 Task: Add Attachment from "Attach a link" to Card Card0000000264 in Board Board0000000066 in Workspace WS0000000022 in Trello. Add Cover Red to Card Card0000000264 in Board Board0000000066 in Workspace WS0000000022 in Trello. Add "Join Card" Button Button0000000264  to Card Card0000000264 in Board Board0000000066 in Workspace WS0000000022 in Trello. Add Description DS0000000264 to Card Card0000000264 in Board Board0000000066 in Workspace WS0000000022 in Trello. Add Comment CM0000000264 to Card Card0000000264 in Board Board0000000066 in Workspace WS0000000022 in Trello
Action: Mouse moved to (350, 344)
Screenshot: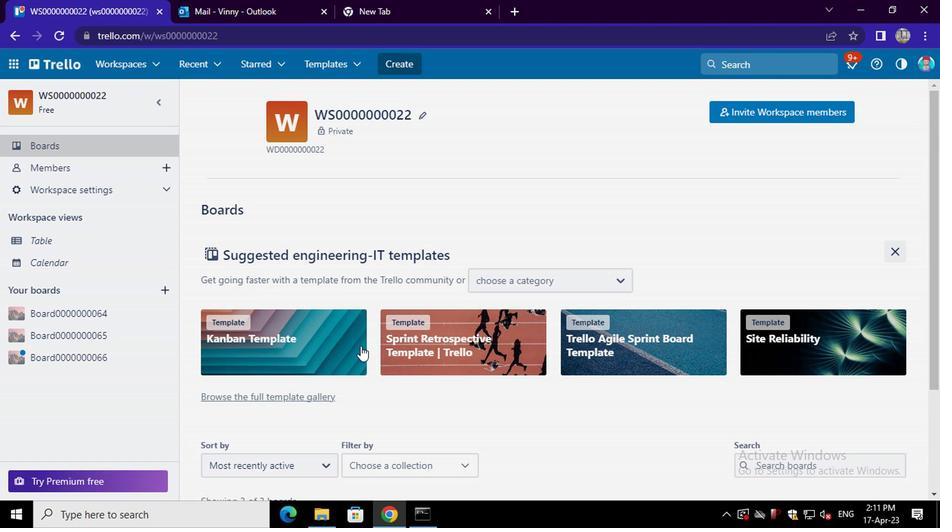 
Action: Mouse scrolled (350, 343) with delta (0, 0)
Screenshot: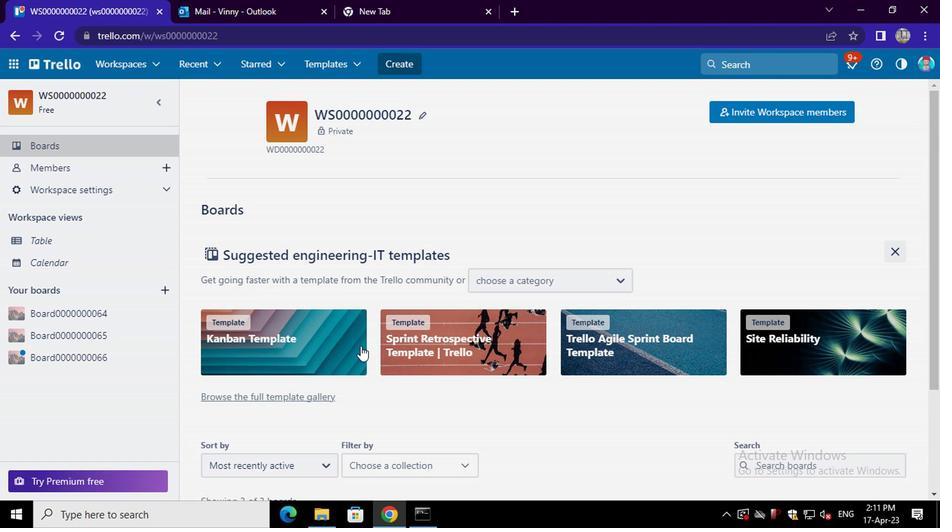 
Action: Mouse moved to (351, 346)
Screenshot: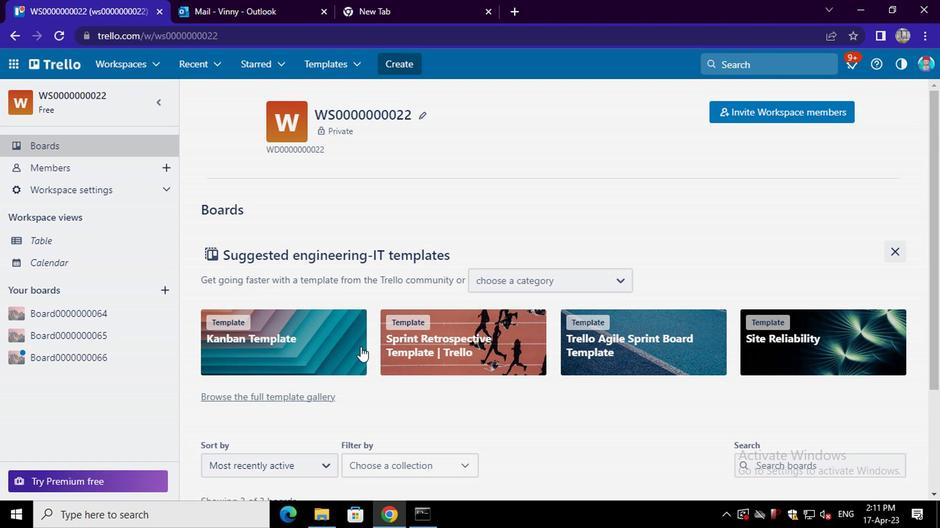 
Action: Mouse scrolled (351, 346) with delta (0, 0)
Screenshot: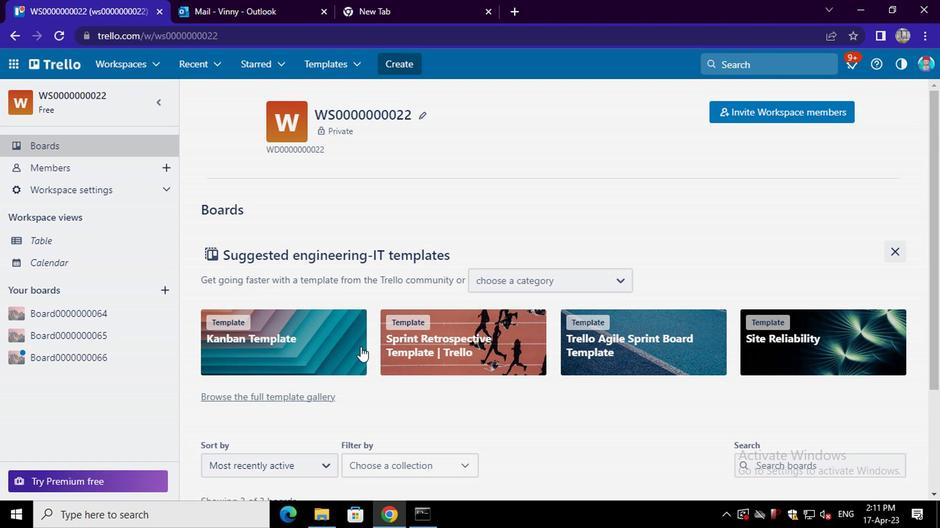 
Action: Mouse moved to (352, 347)
Screenshot: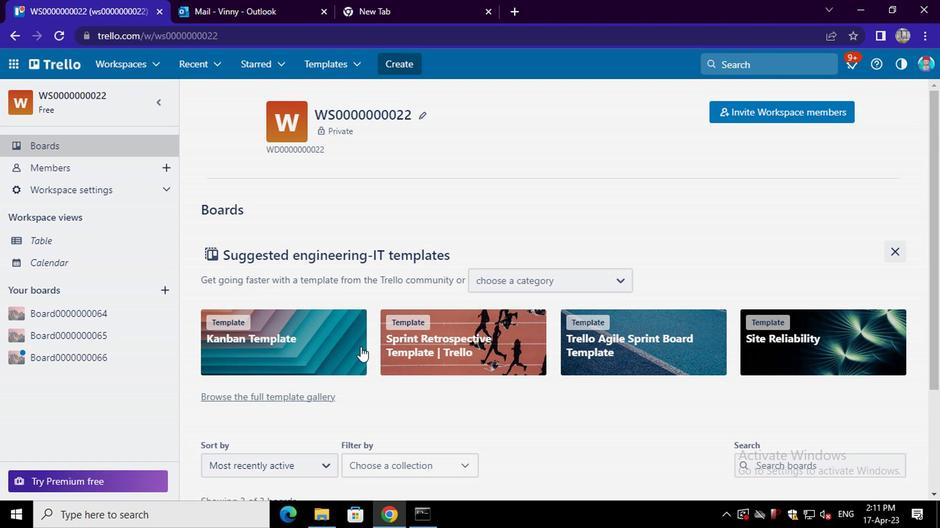 
Action: Mouse scrolled (352, 347) with delta (0, 0)
Screenshot: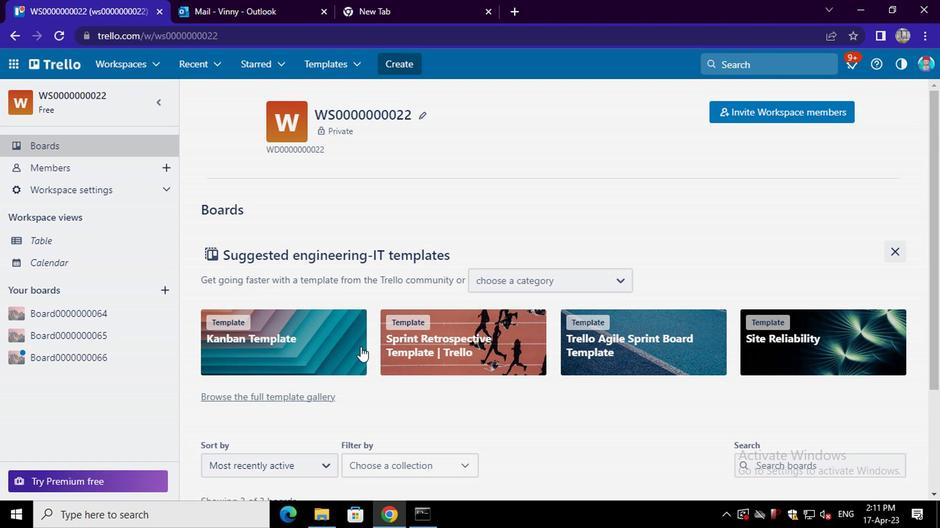 
Action: Mouse moved to (352, 347)
Screenshot: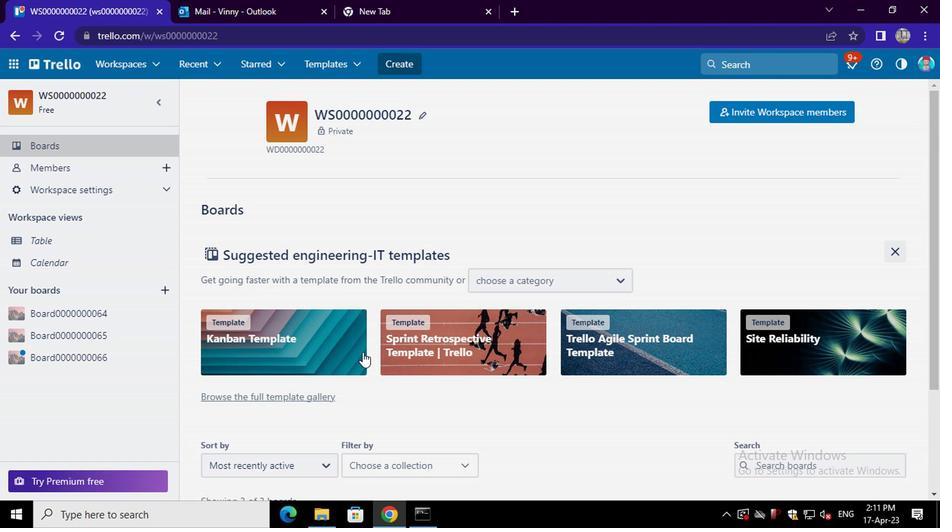 
Action: Mouse scrolled (352, 347) with delta (0, 0)
Screenshot: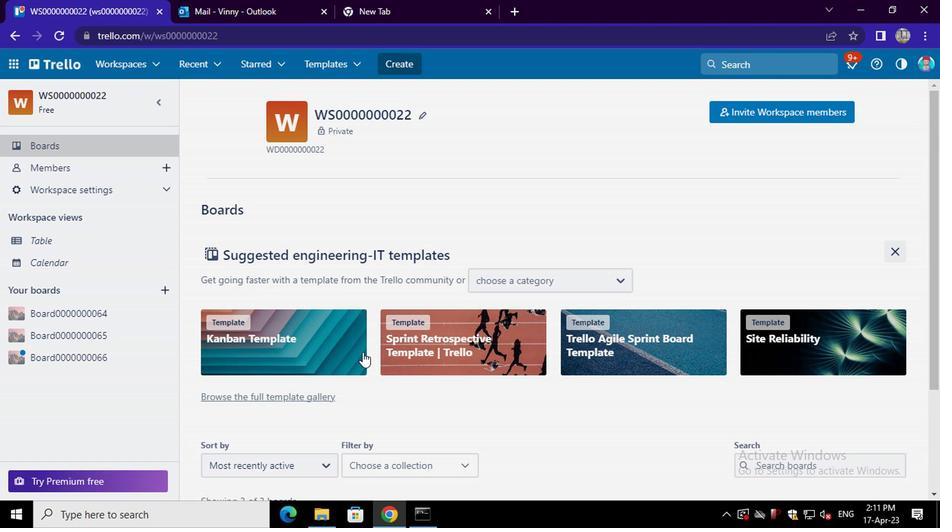 
Action: Mouse moved to (407, 388)
Screenshot: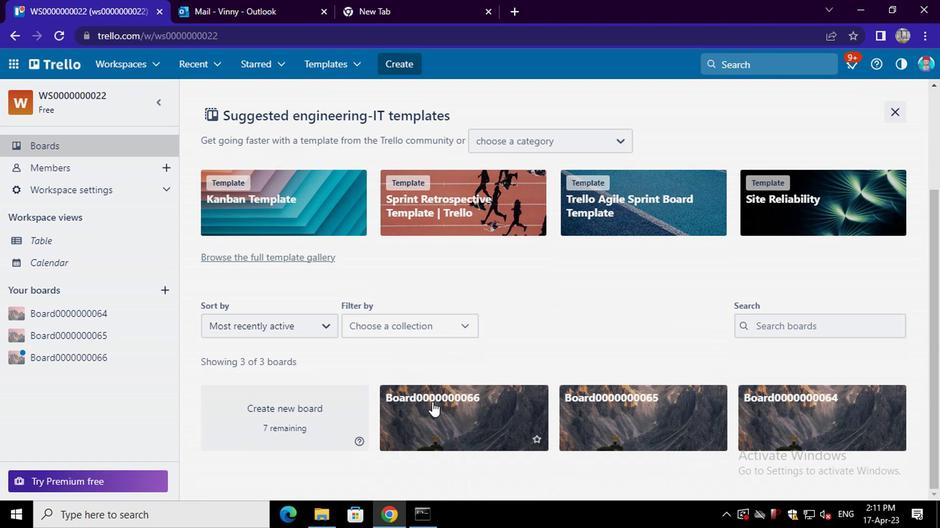
Action: Mouse pressed left at (407, 388)
Screenshot: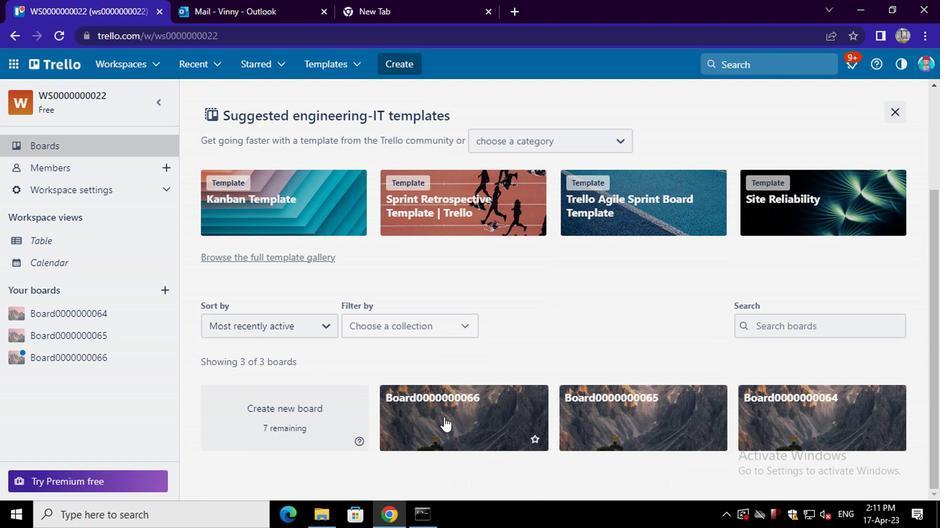 
Action: Mouse moved to (406, 385)
Screenshot: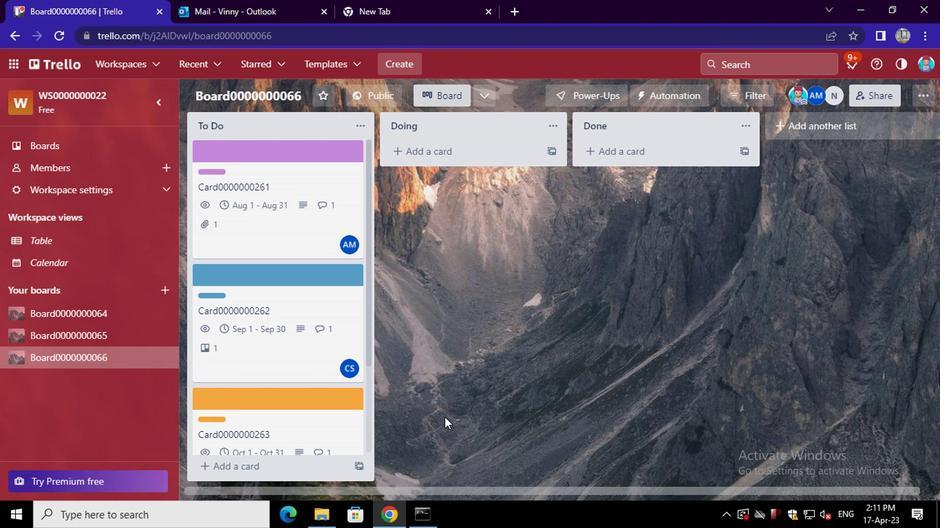 
Action: Mouse scrolled (406, 385) with delta (0, 0)
Screenshot: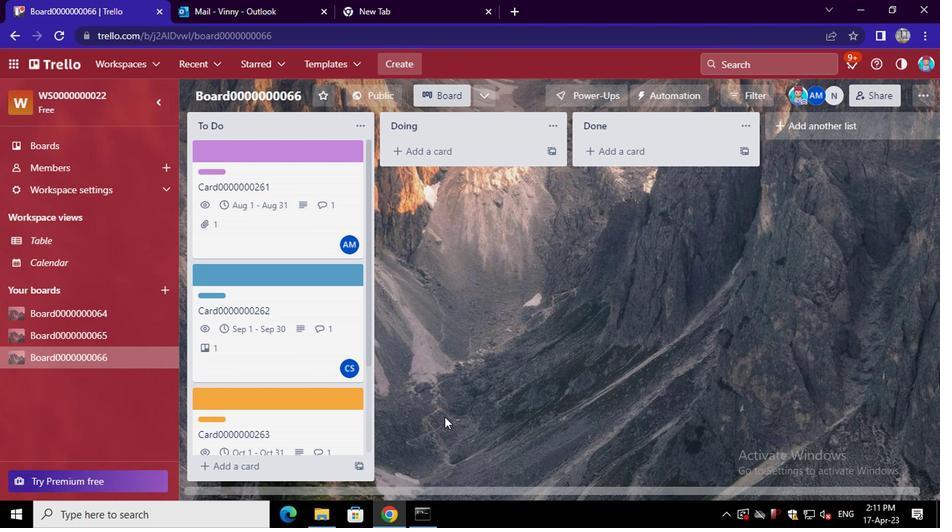 
Action: Mouse scrolled (406, 385) with delta (0, 0)
Screenshot: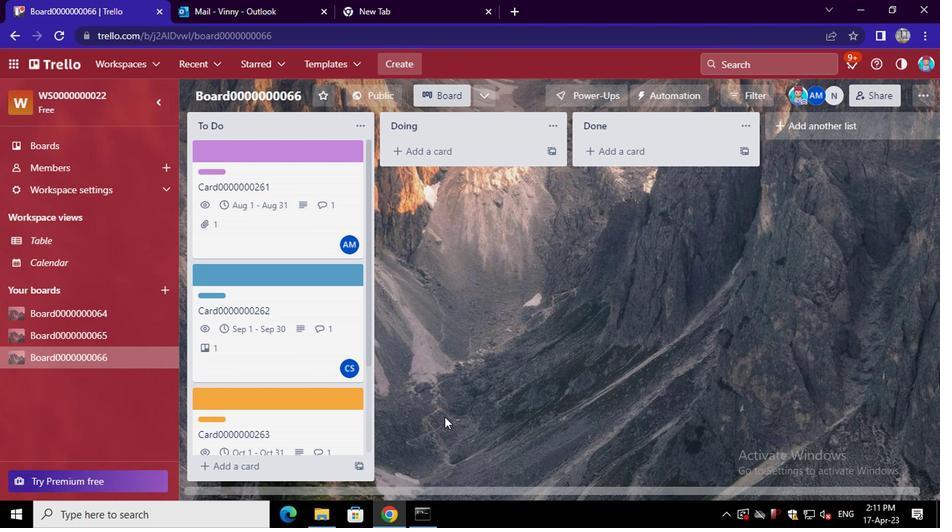 
Action: Mouse scrolled (406, 385) with delta (0, 0)
Screenshot: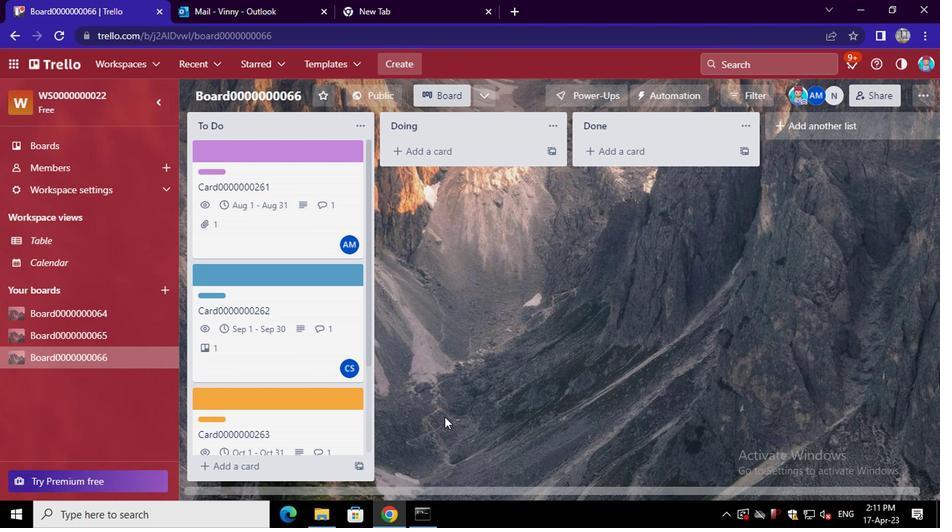 
Action: Mouse moved to (319, 355)
Screenshot: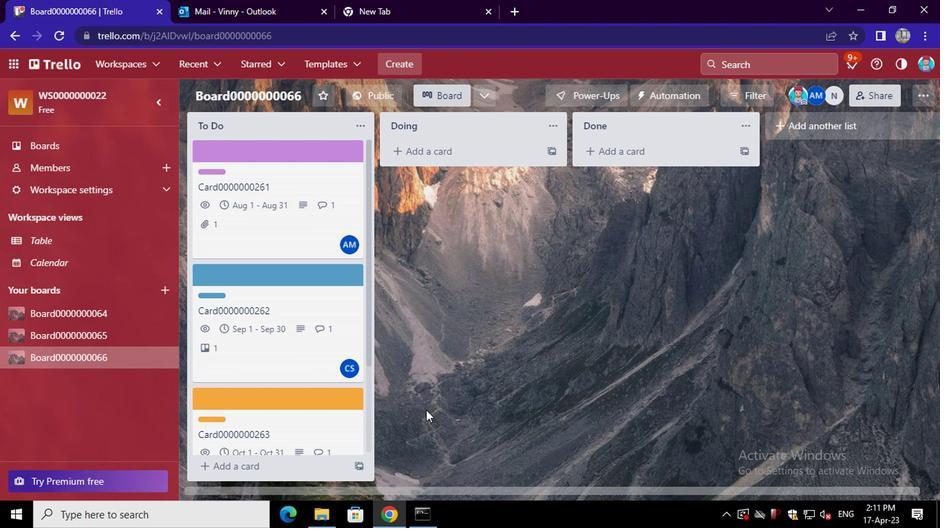 
Action: Mouse scrolled (319, 355) with delta (0, 0)
Screenshot: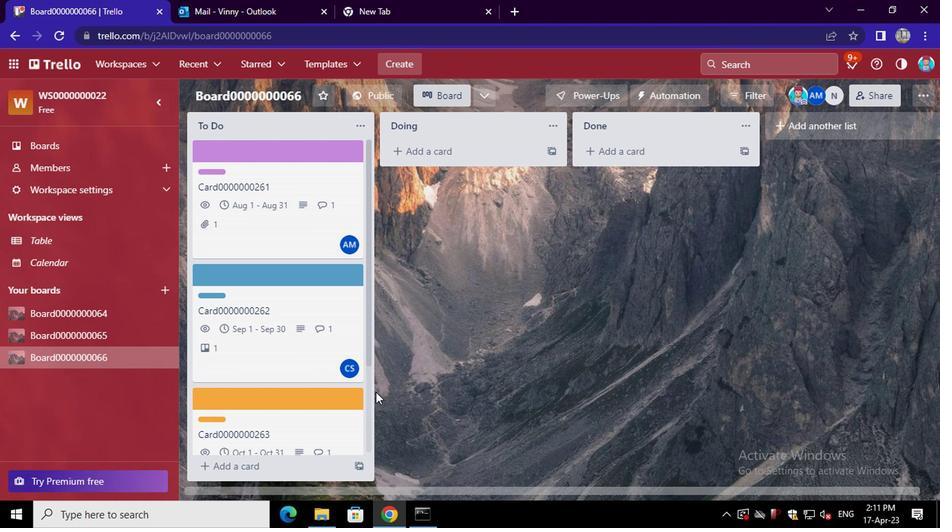 
Action: Mouse scrolled (319, 355) with delta (0, 0)
Screenshot: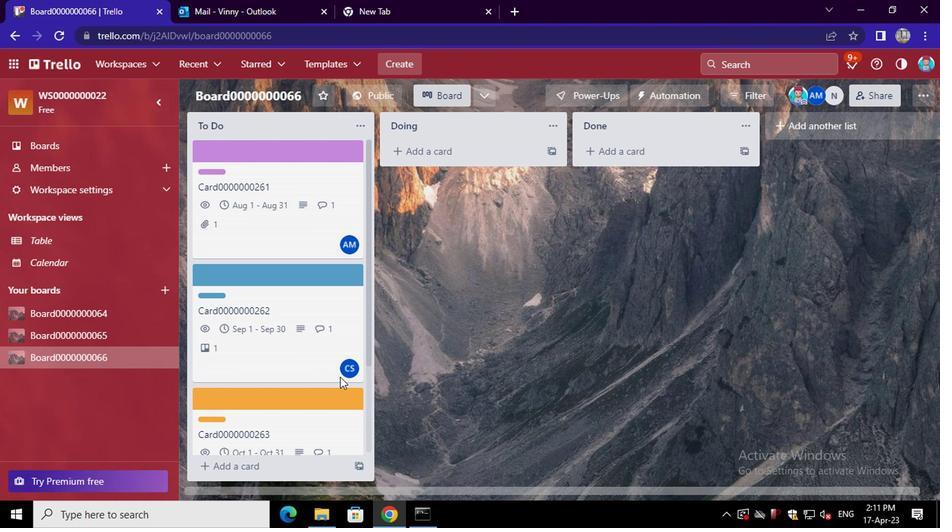 
Action: Mouse scrolled (319, 355) with delta (0, 0)
Screenshot: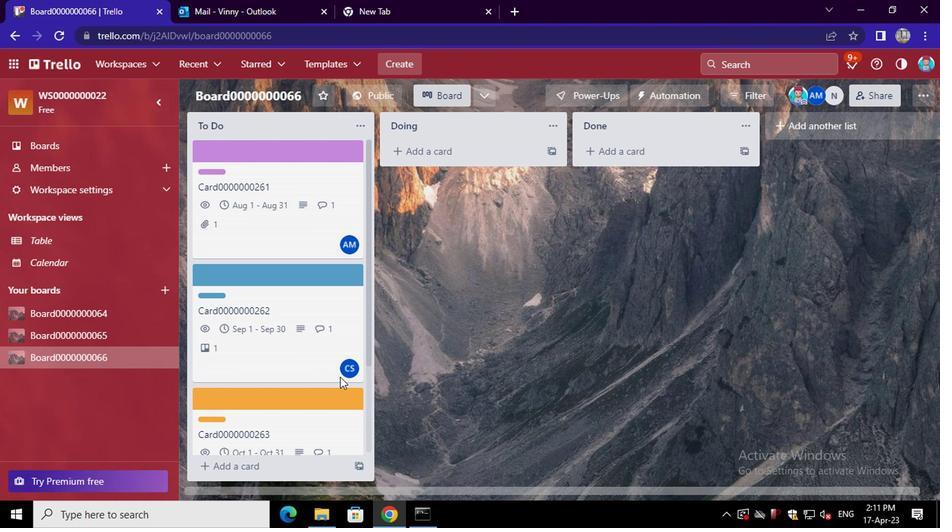 
Action: Mouse scrolled (319, 355) with delta (0, 0)
Screenshot: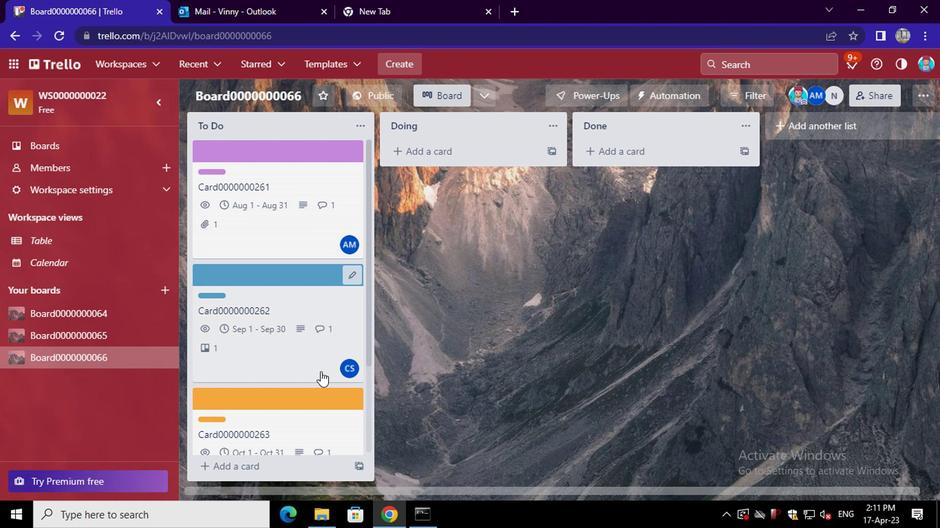 
Action: Mouse moved to (339, 378)
Screenshot: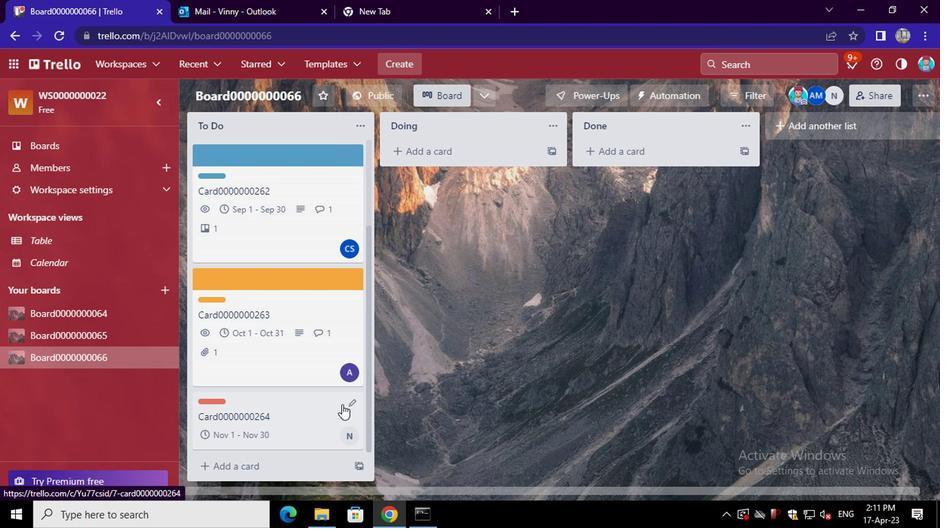 
Action: Mouse pressed left at (339, 378)
Screenshot: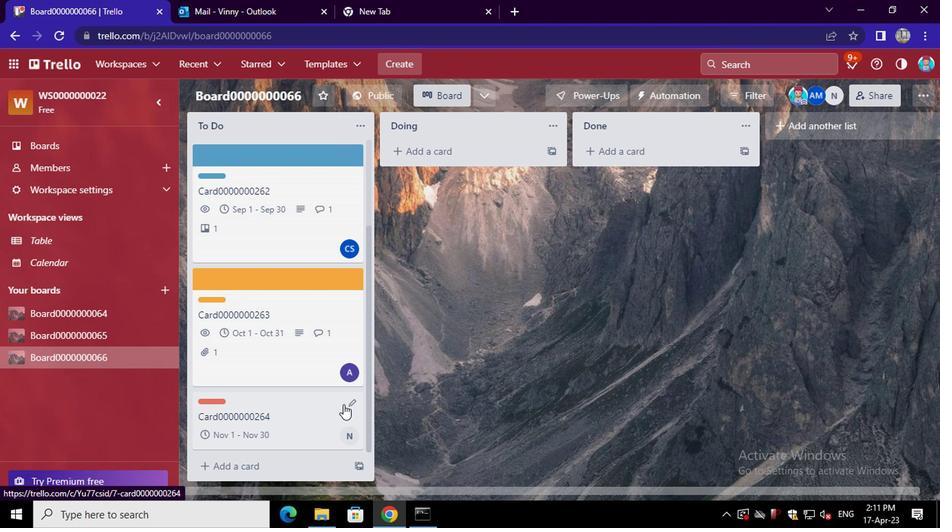 
Action: Mouse moved to (384, 311)
Screenshot: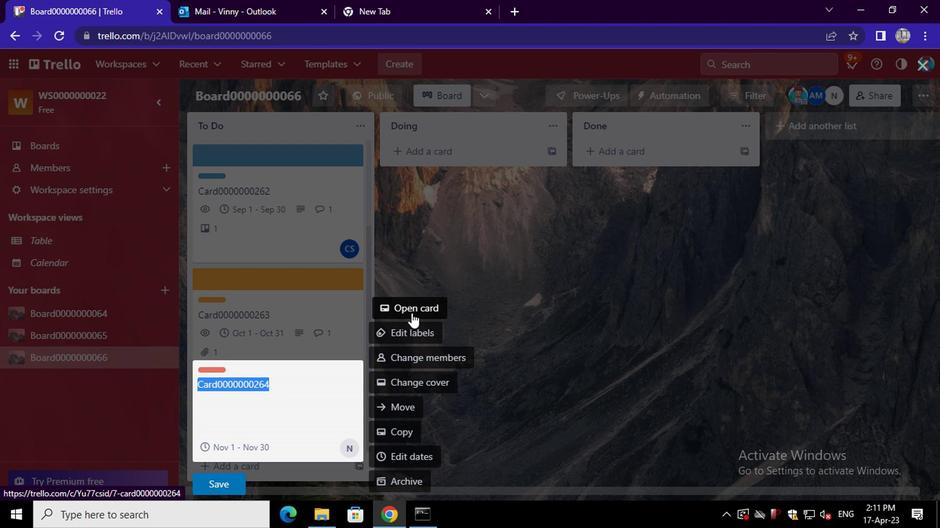 
Action: Mouse pressed left at (384, 311)
Screenshot: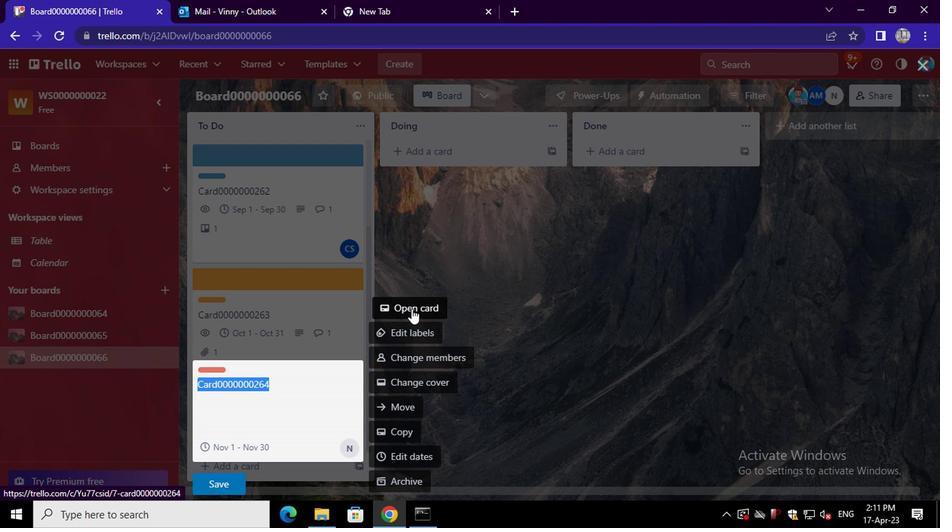 
Action: Mouse moved to (529, 326)
Screenshot: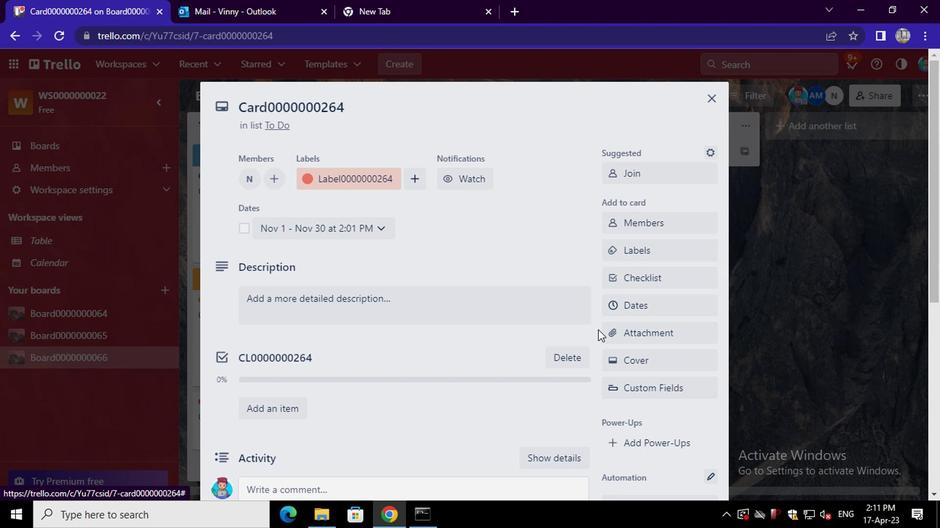 
Action: Mouse pressed left at (529, 326)
Screenshot: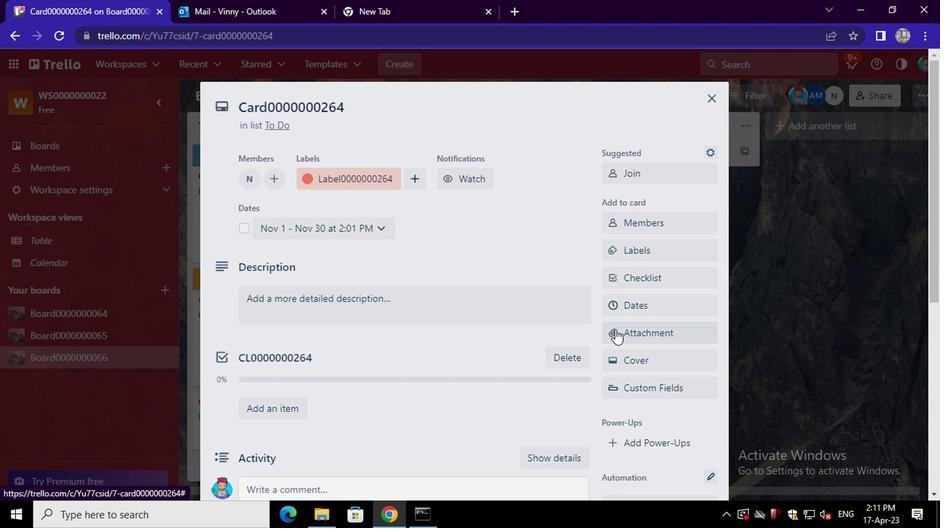 
Action: Mouse moved to (554, 297)
Screenshot: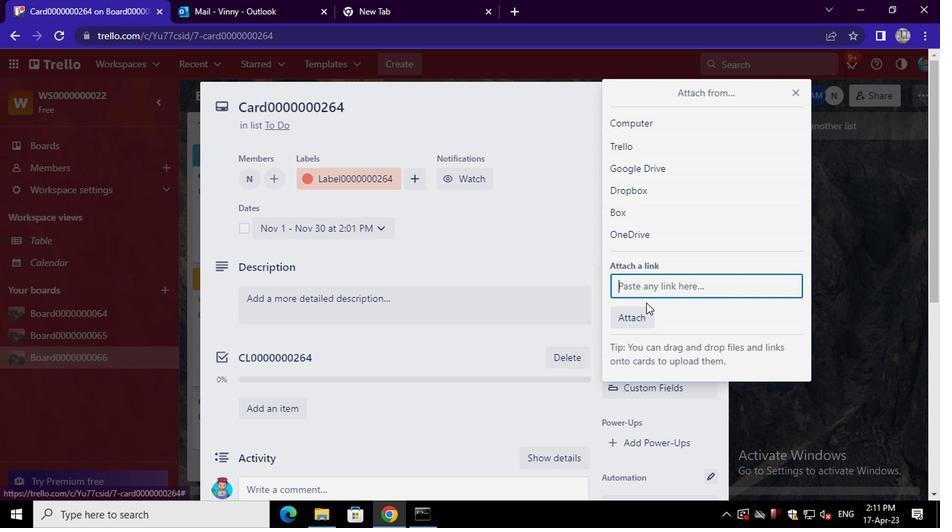 
Action: Mouse pressed left at (554, 297)
Screenshot: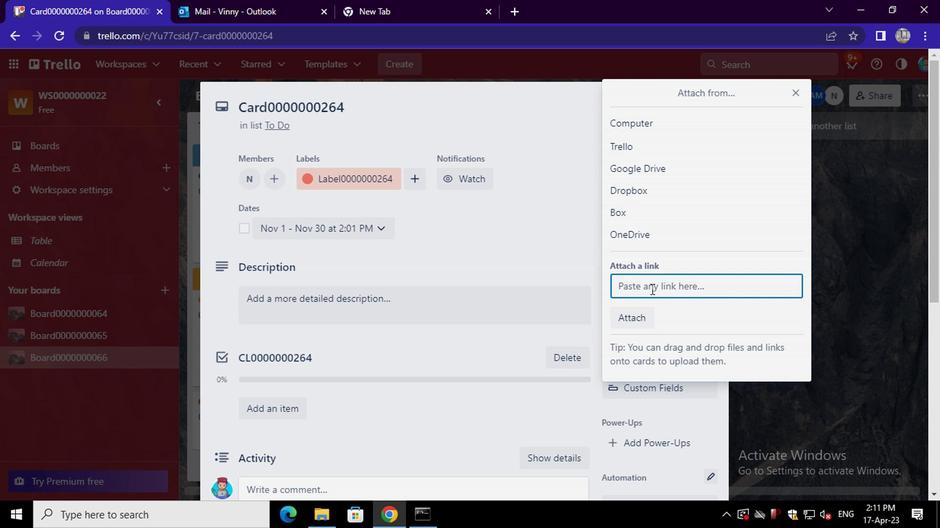 
Action: Mouse moved to (554, 296)
Screenshot: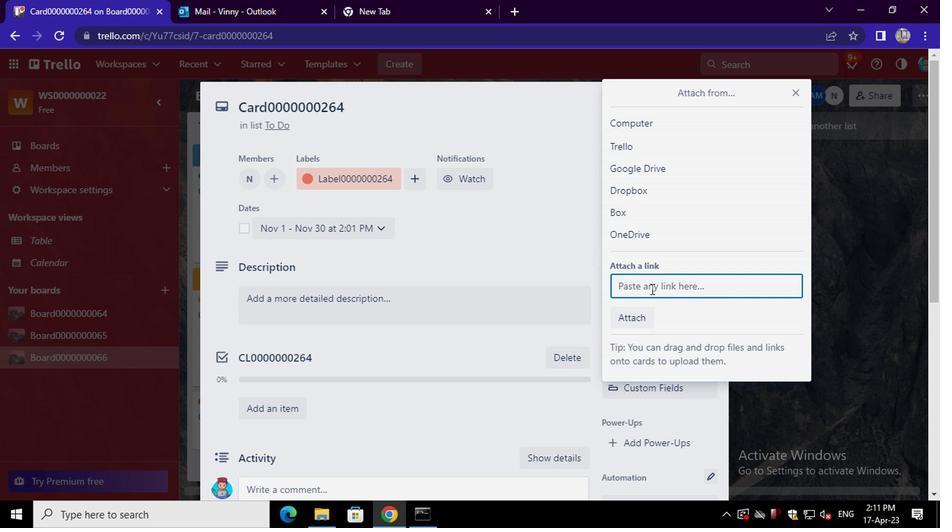 
Action: Key pressed ctrl+V
Screenshot: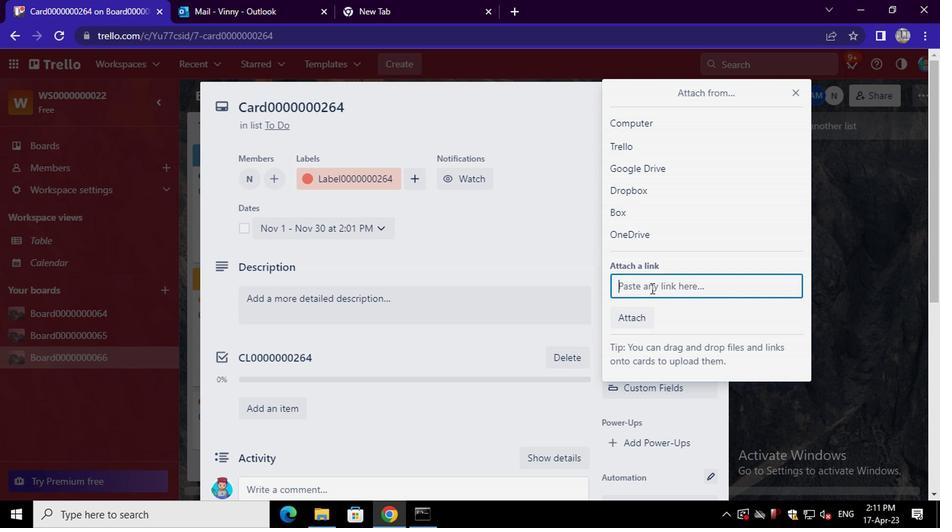 
Action: Mouse moved to (551, 352)
Screenshot: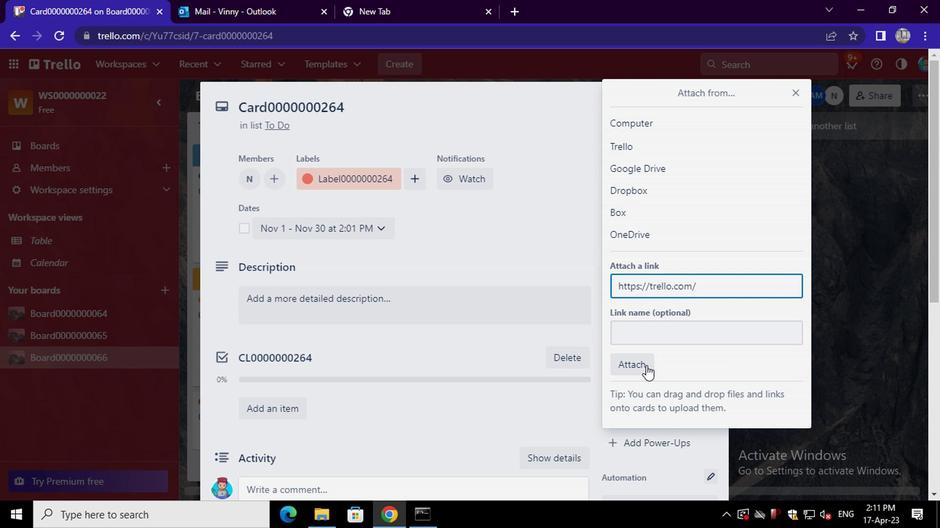 
Action: Mouse pressed left at (551, 352)
Screenshot: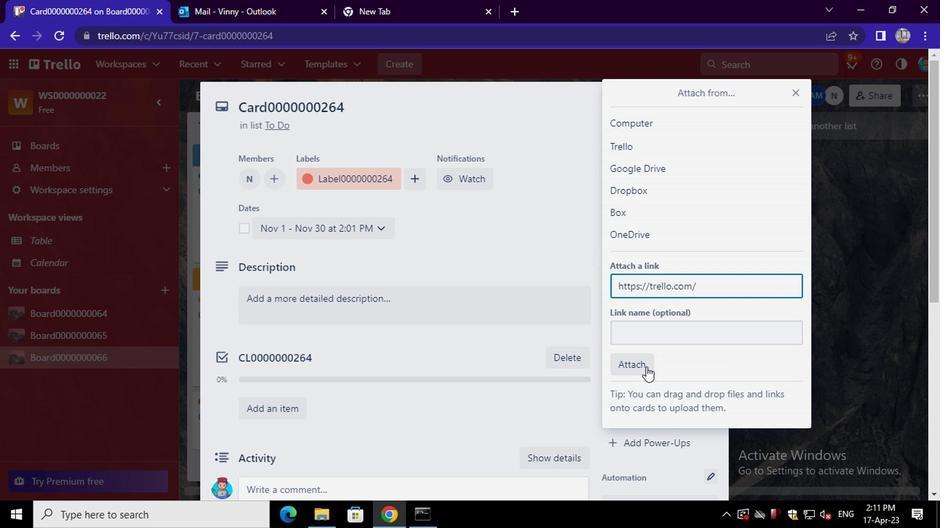 
Action: Mouse moved to (551, 348)
Screenshot: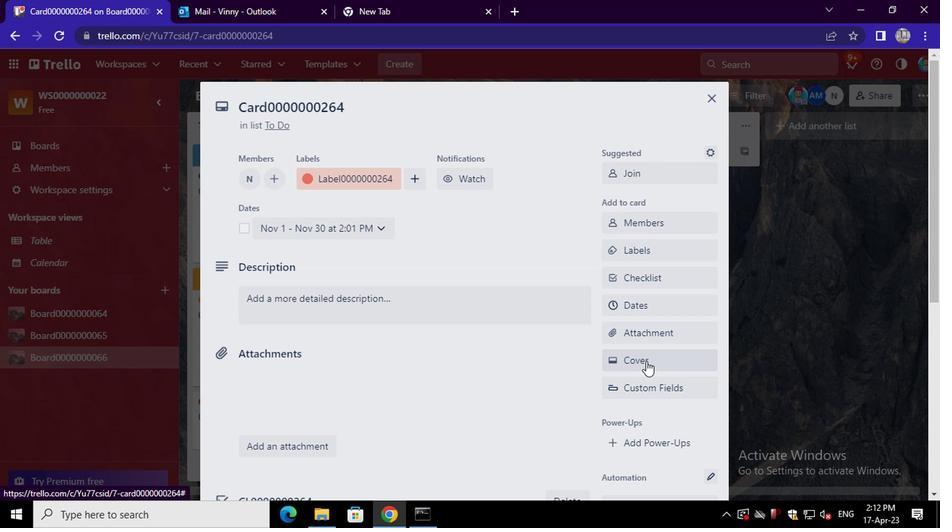 
Action: Mouse pressed left at (551, 348)
Screenshot: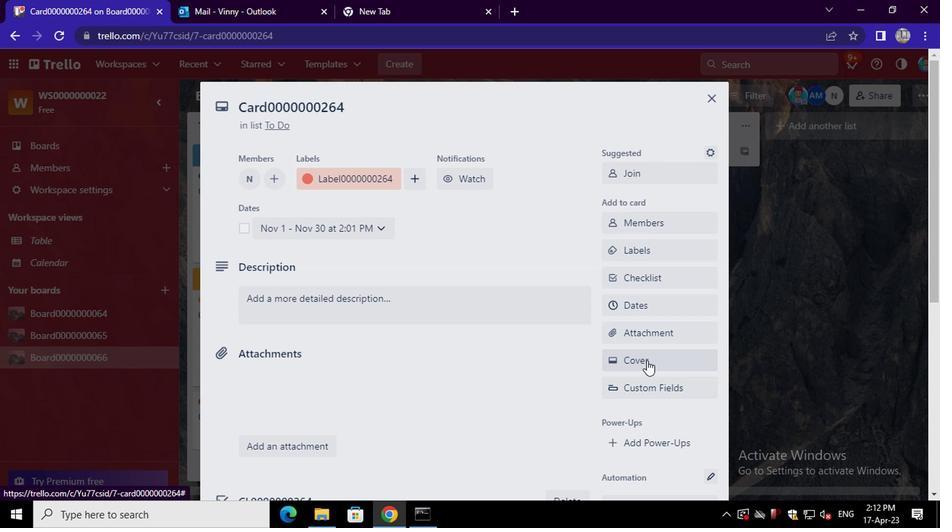 
Action: Mouse moved to (632, 244)
Screenshot: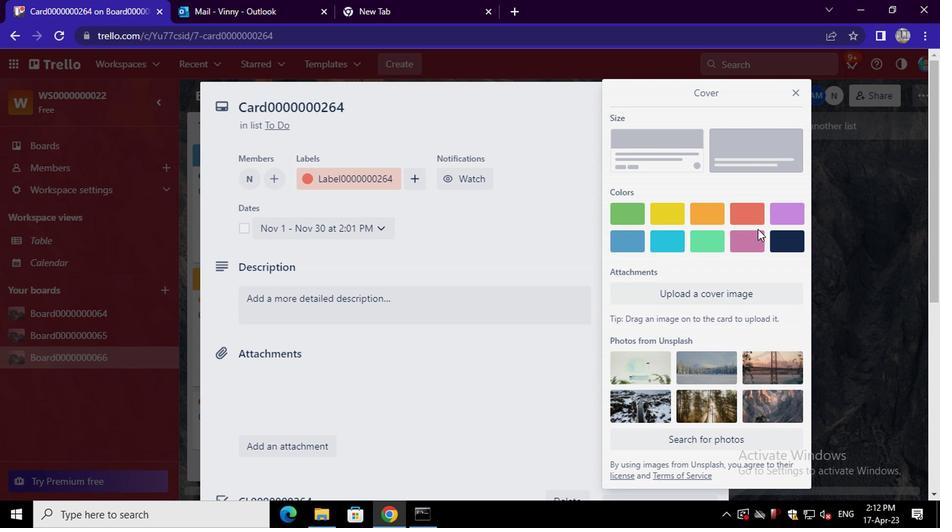 
Action: Mouse pressed left at (632, 244)
Screenshot: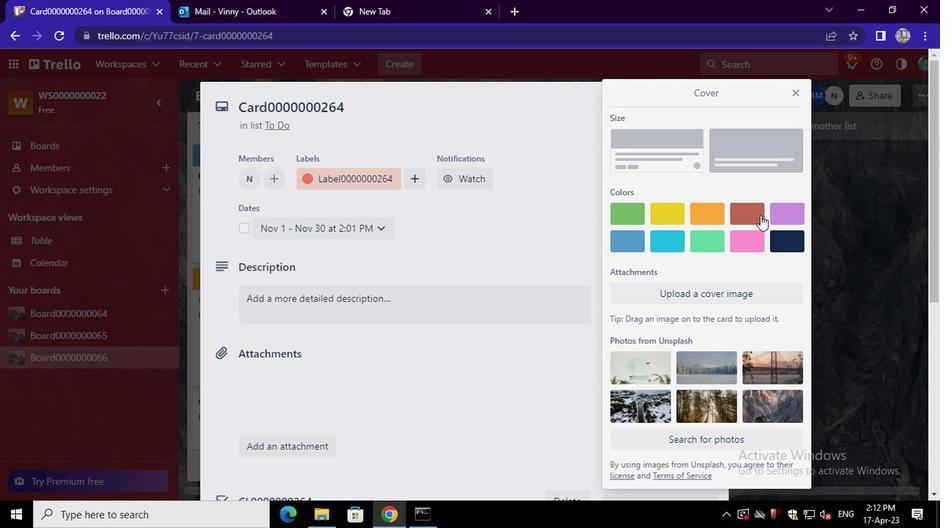 
Action: Mouse moved to (486, 309)
Screenshot: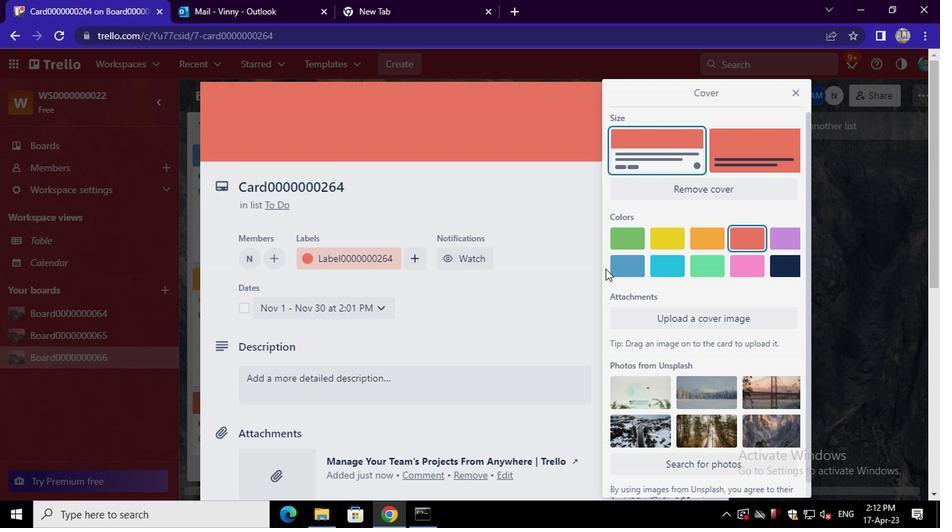 
Action: Mouse pressed left at (486, 309)
Screenshot: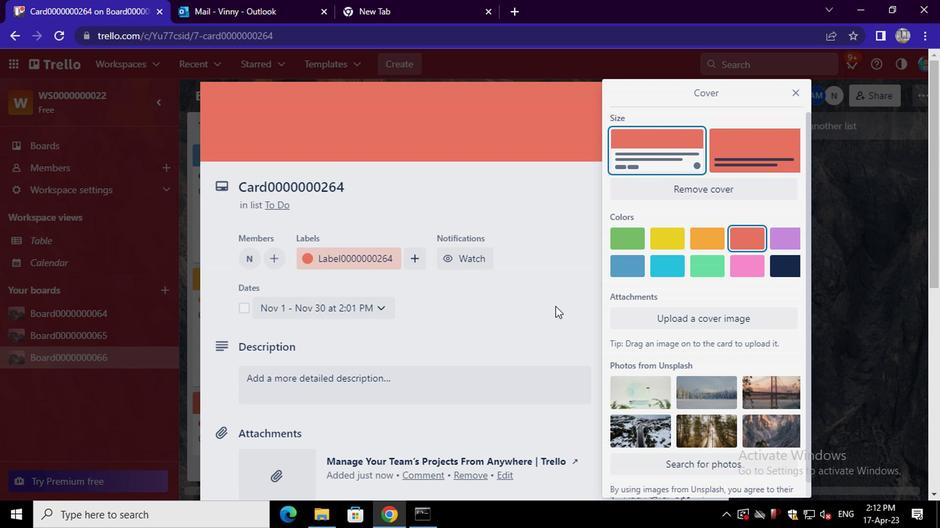 
Action: Mouse scrolled (486, 308) with delta (0, 0)
Screenshot: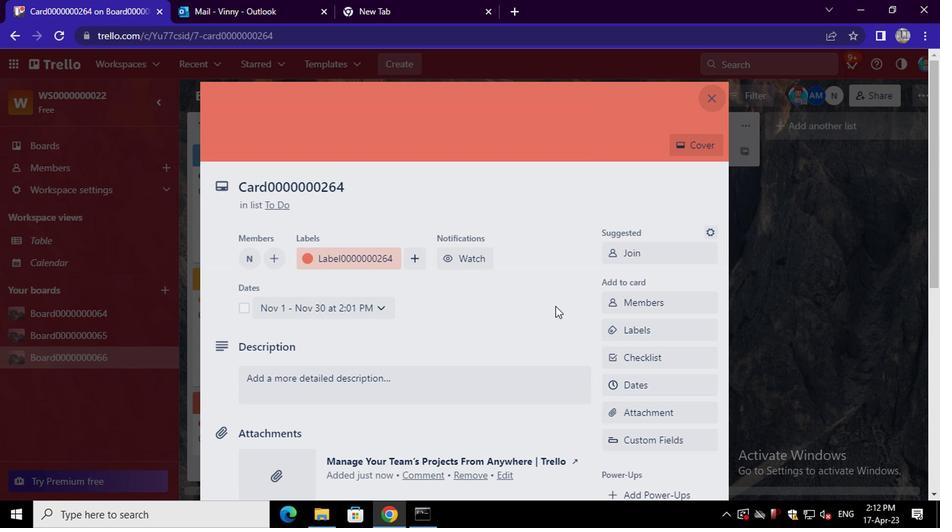 
Action: Mouse scrolled (486, 308) with delta (0, 0)
Screenshot: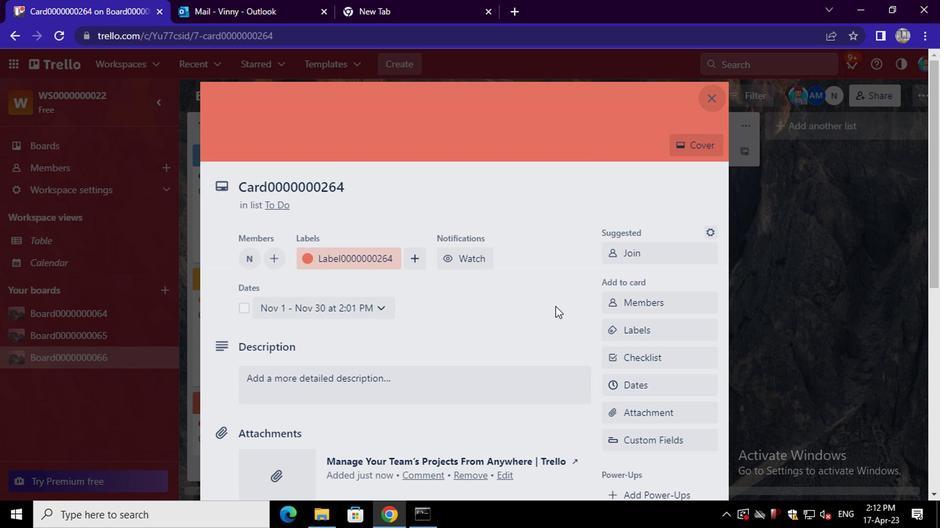 
Action: Mouse scrolled (486, 308) with delta (0, 0)
Screenshot: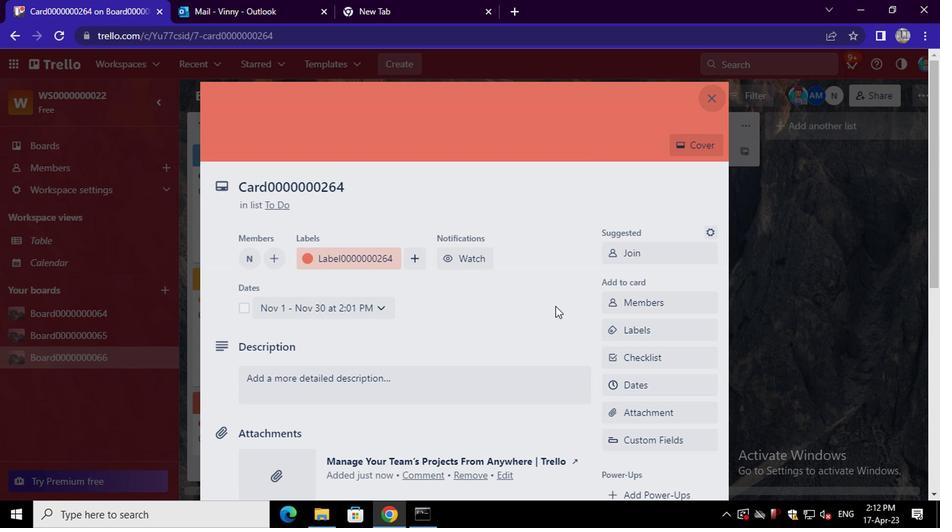 
Action: Mouse scrolled (486, 308) with delta (0, 0)
Screenshot: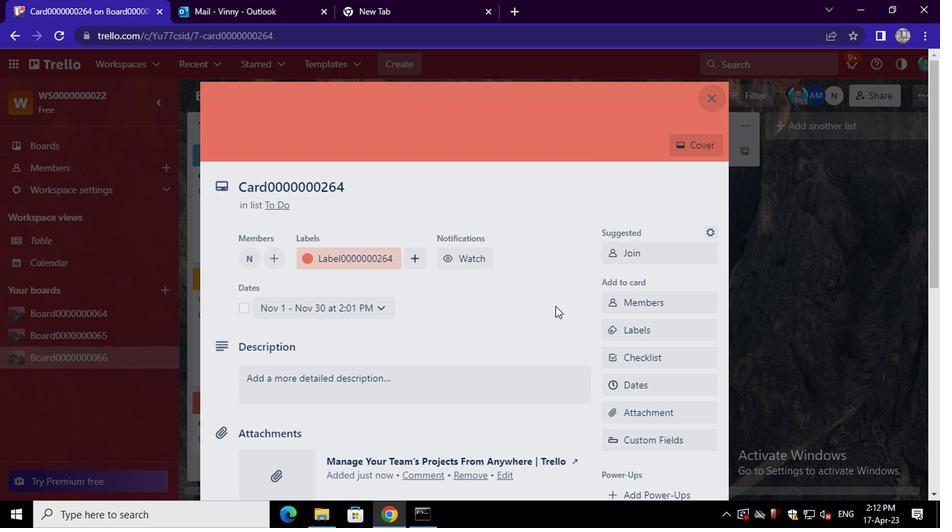 
Action: Mouse scrolled (486, 308) with delta (0, 0)
Screenshot: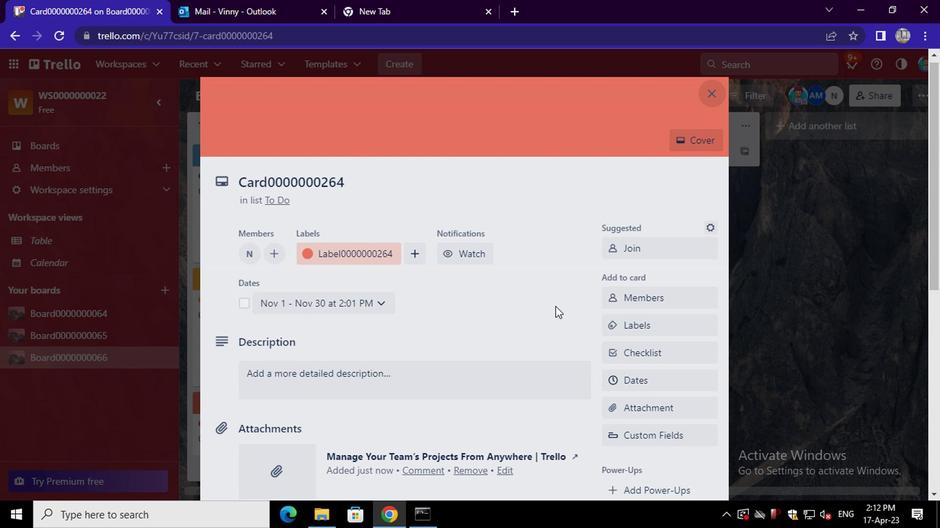 
Action: Mouse moved to (539, 305)
Screenshot: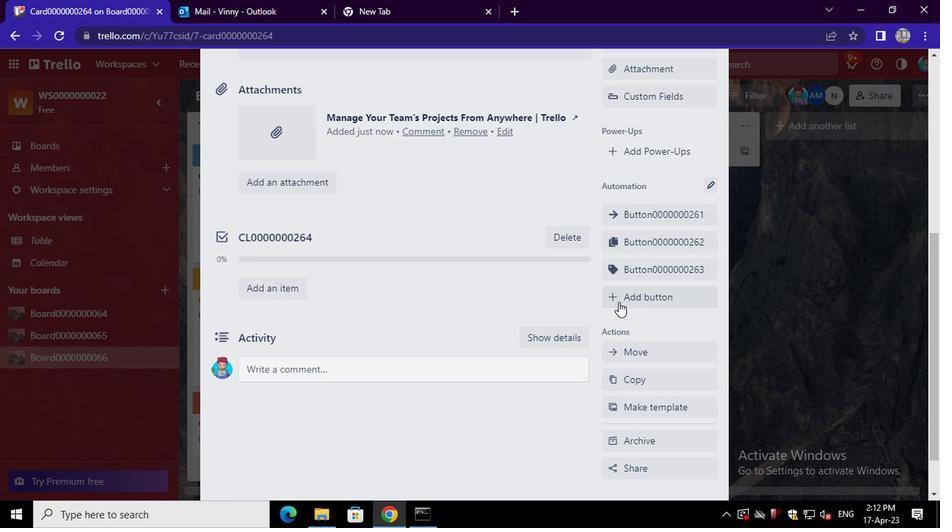 
Action: Mouse pressed left at (539, 305)
Screenshot: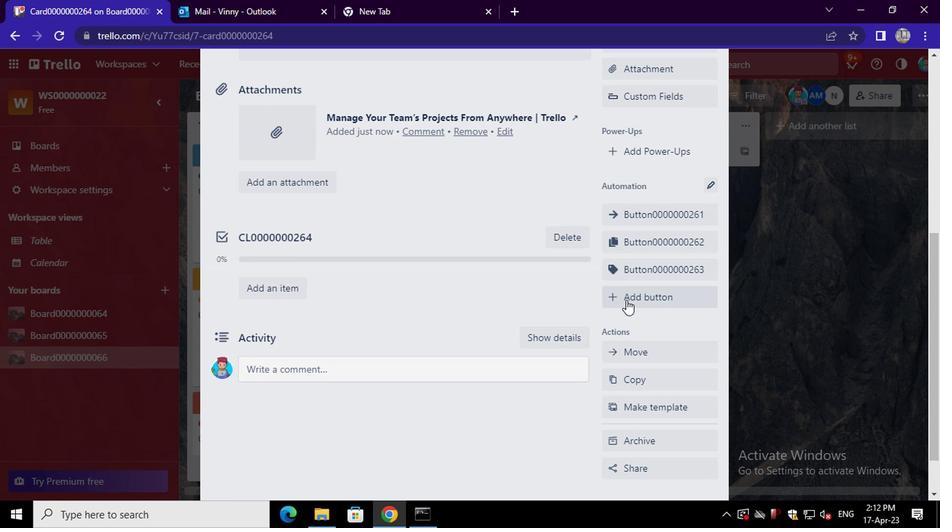 
Action: Mouse moved to (562, 260)
Screenshot: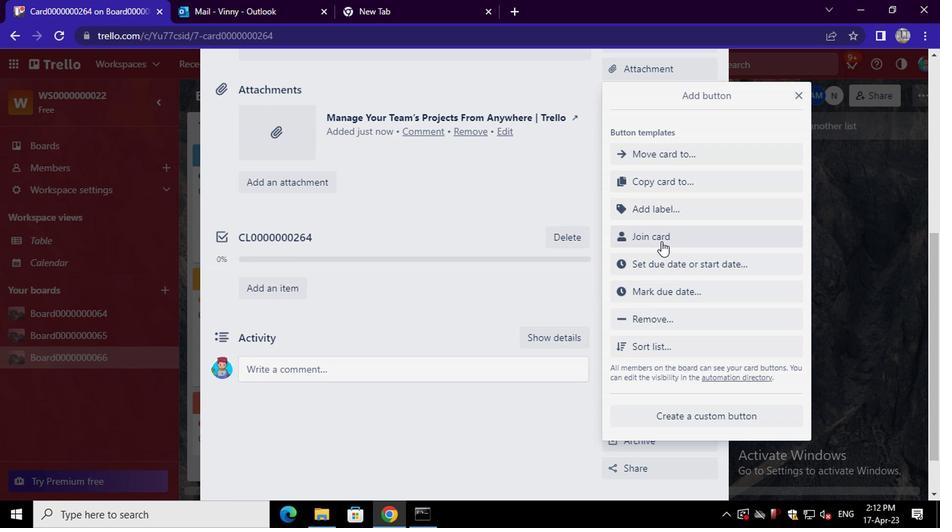 
Action: Mouse pressed left at (562, 260)
Screenshot: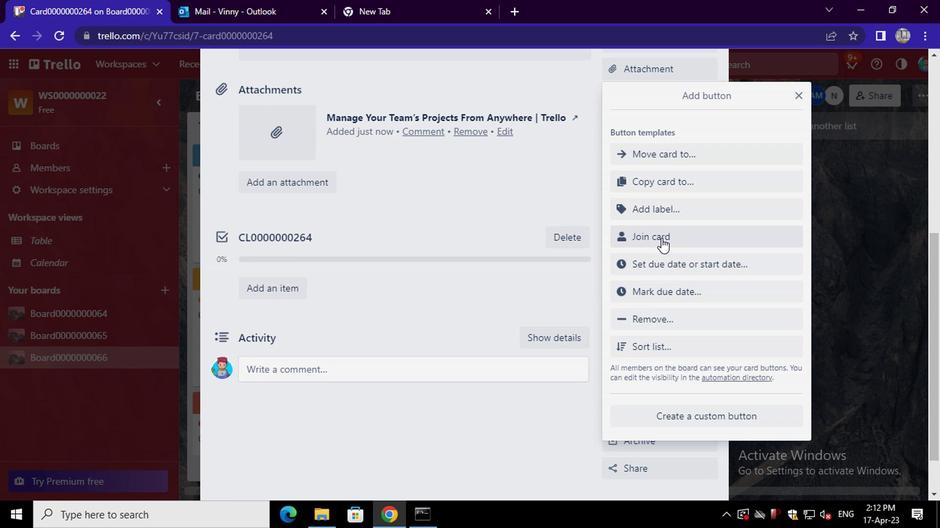 
Action: Mouse moved to (571, 202)
Screenshot: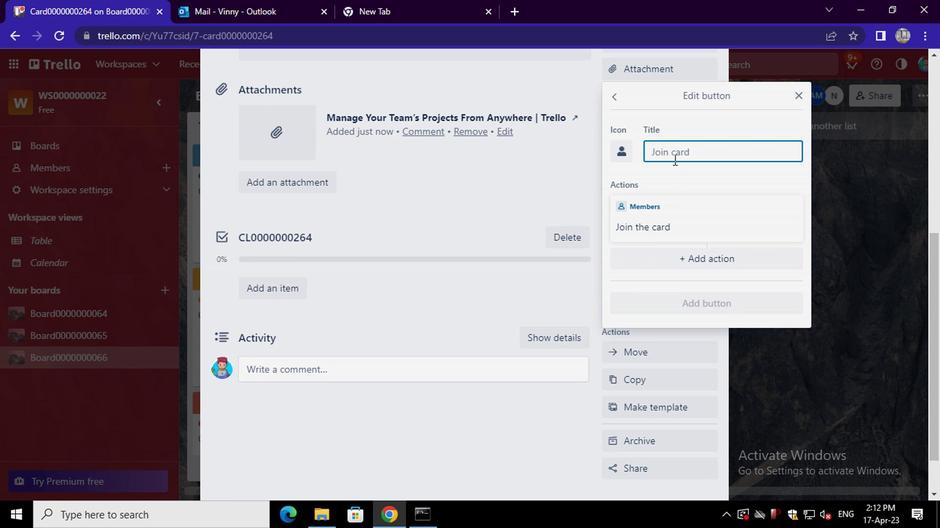 
Action: Mouse pressed left at (571, 202)
Screenshot: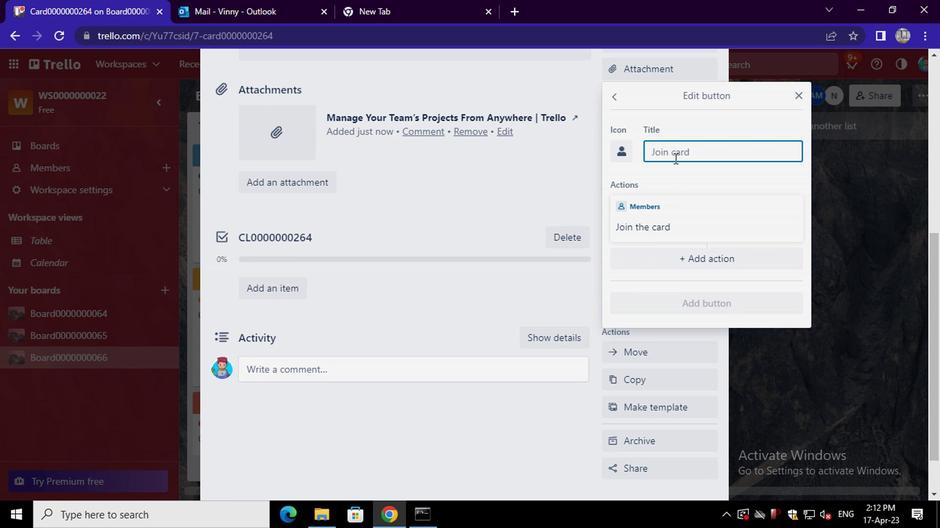 
Action: Mouse moved to (576, 198)
Screenshot: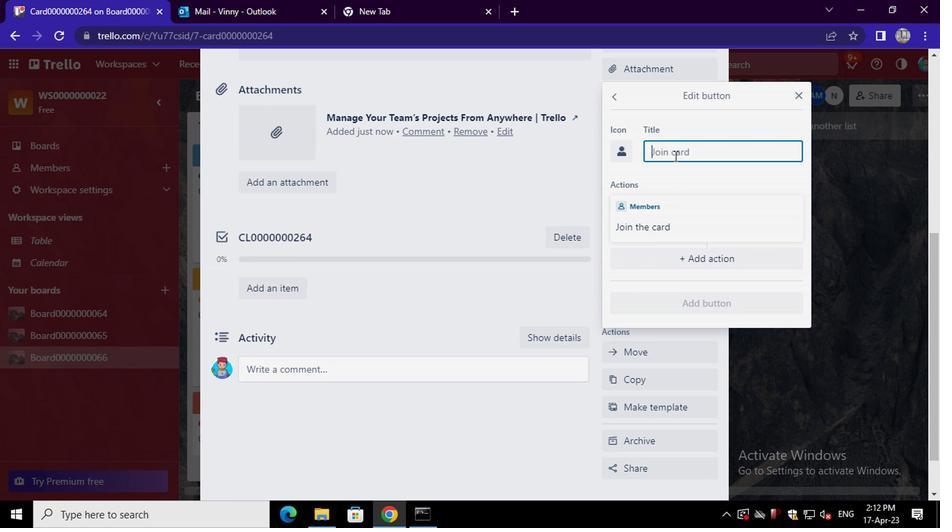 
Action: Key pressed <Key.shift>ctrl+BUTTON0000000264
Screenshot: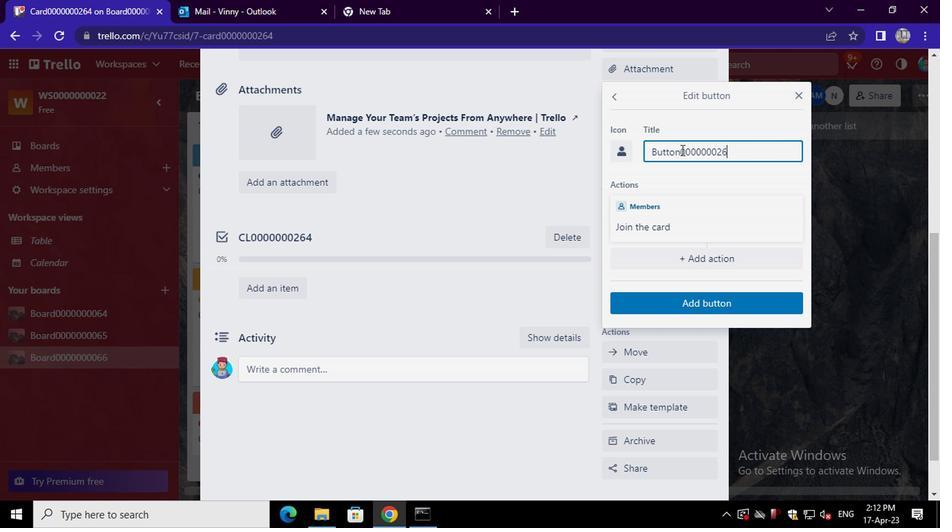 
Action: Mouse moved to (608, 302)
Screenshot: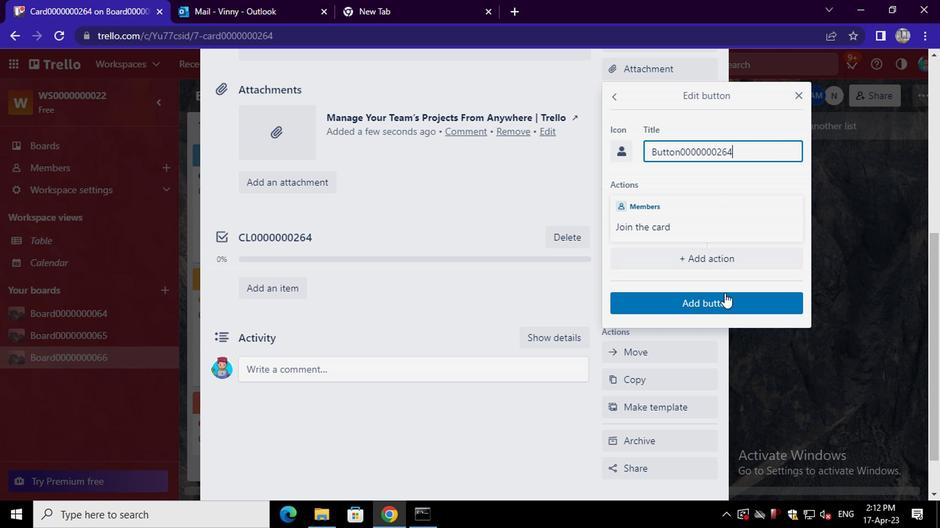 
Action: Mouse pressed left at (608, 302)
Screenshot: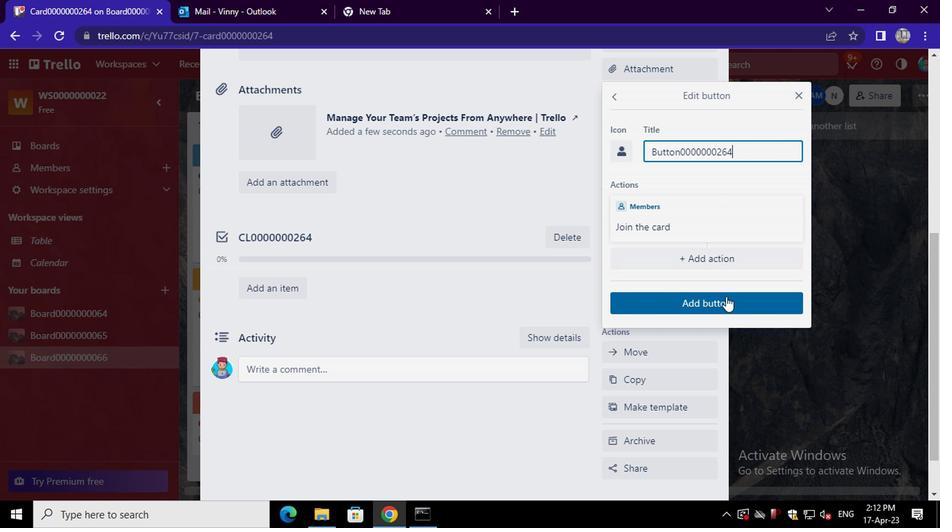 
Action: Mouse moved to (376, 279)
Screenshot: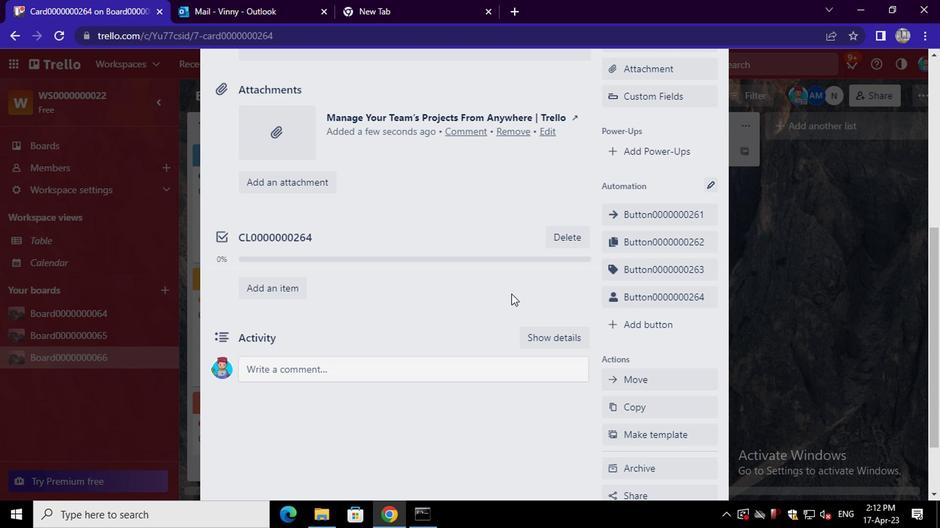 
Action: Mouse scrolled (376, 279) with delta (0, 0)
Screenshot: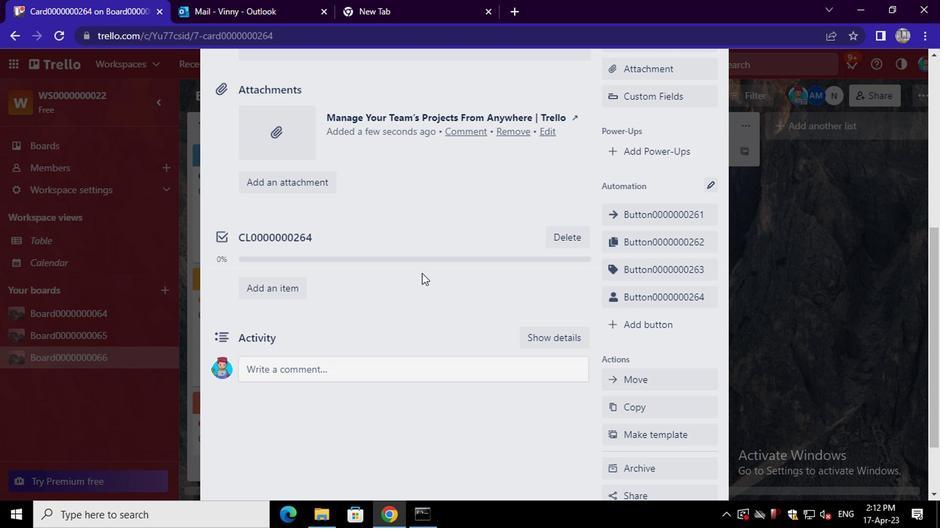 
Action: Mouse scrolled (376, 279) with delta (0, 0)
Screenshot: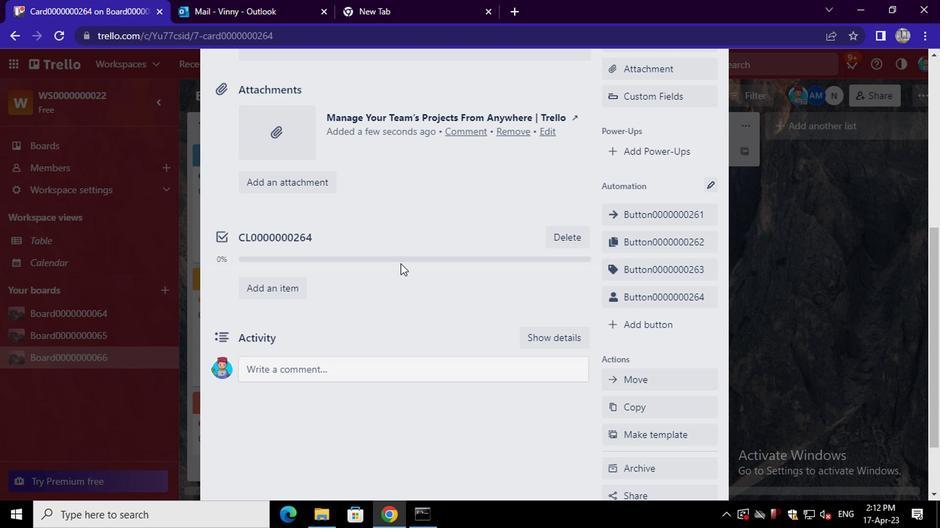 
Action: Mouse scrolled (376, 279) with delta (0, 0)
Screenshot: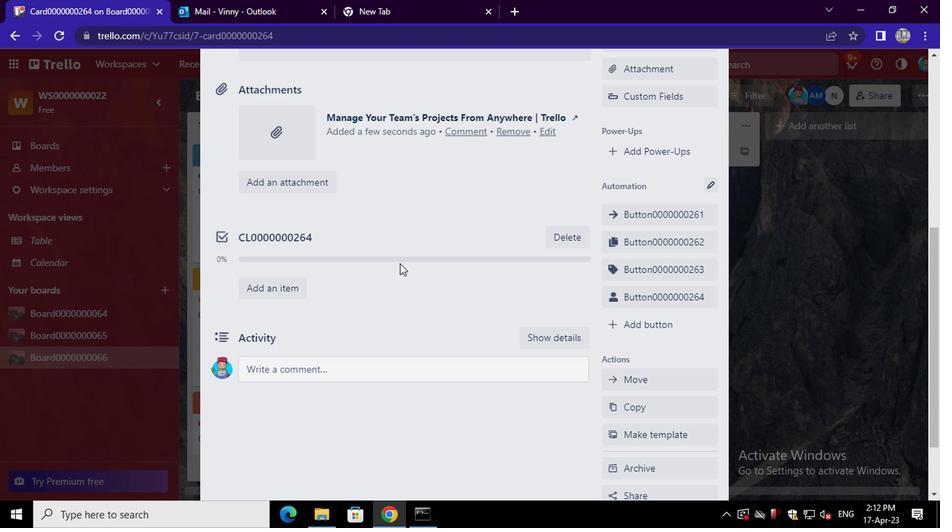 
Action: Mouse moved to (334, 262)
Screenshot: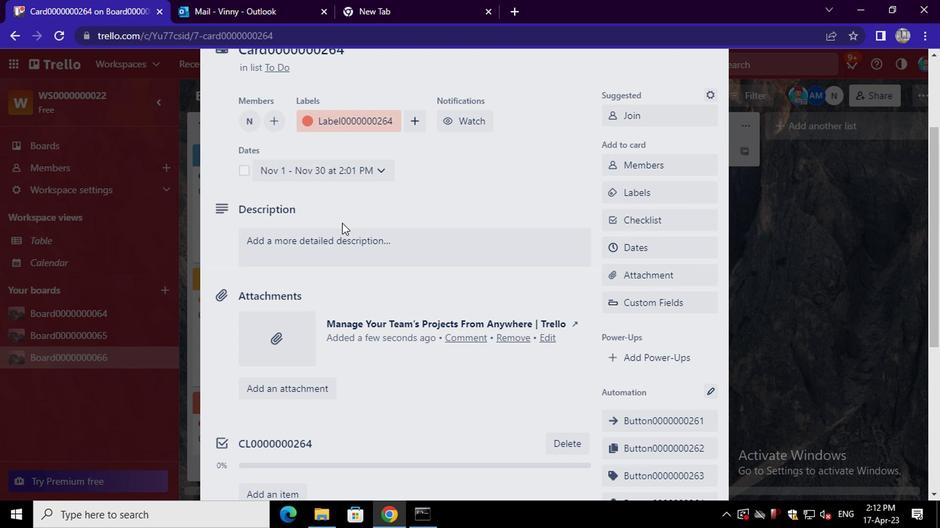 
Action: Mouse pressed left at (334, 262)
Screenshot: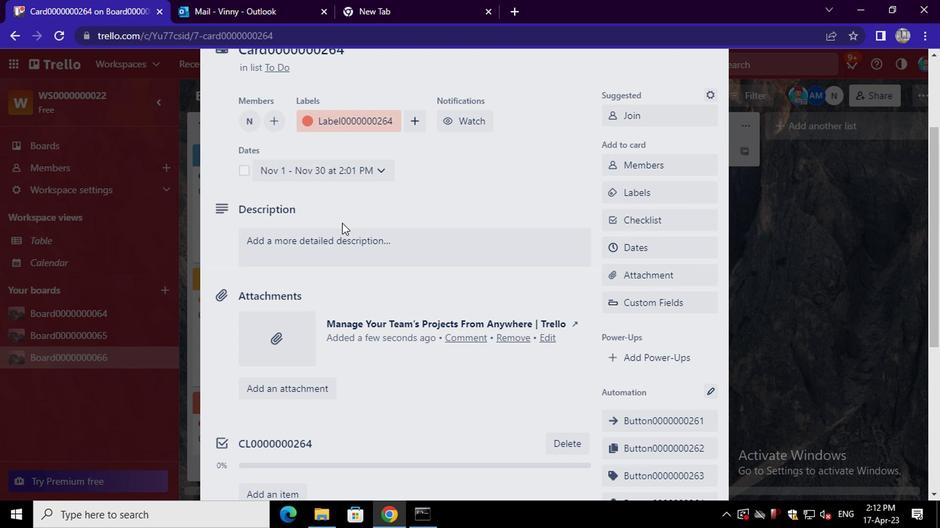 
Action: Mouse moved to (348, 293)
Screenshot: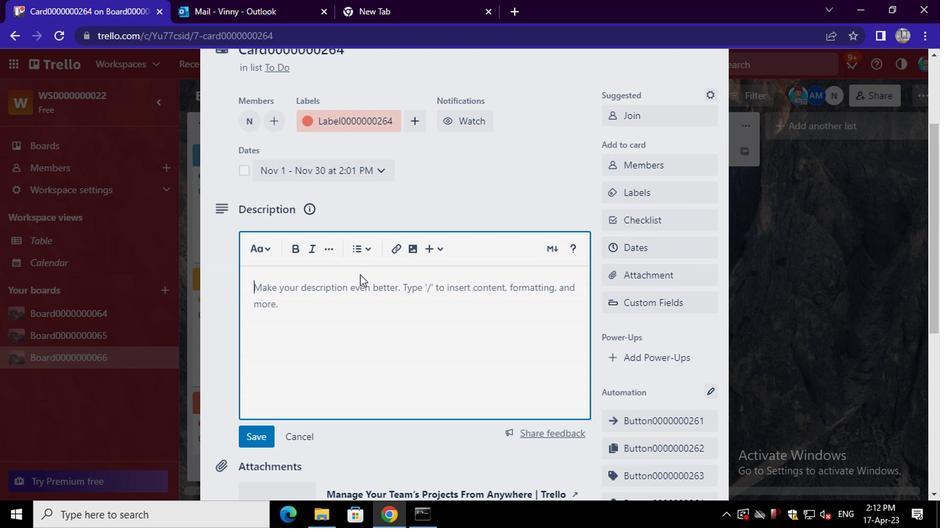 
Action: Mouse pressed left at (348, 293)
Screenshot: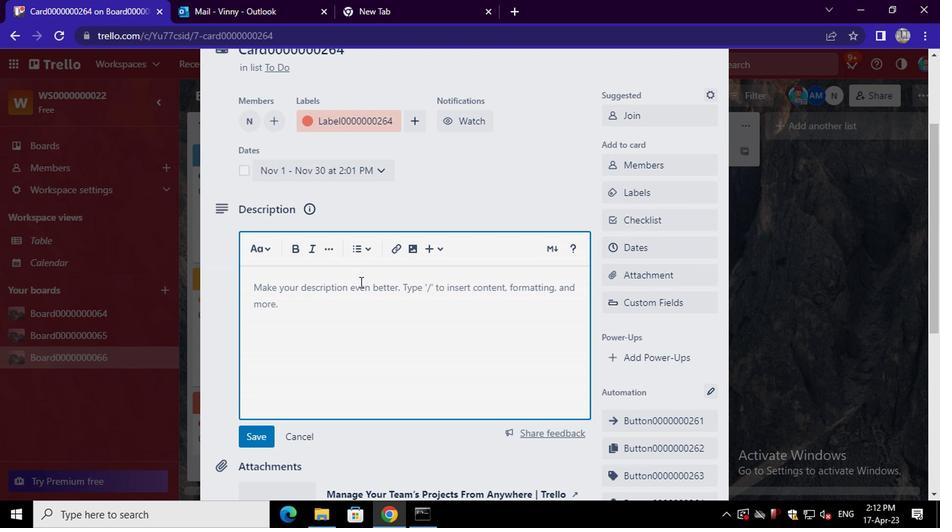 
Action: Key pressed <Key.shift>DS0000000264
Screenshot: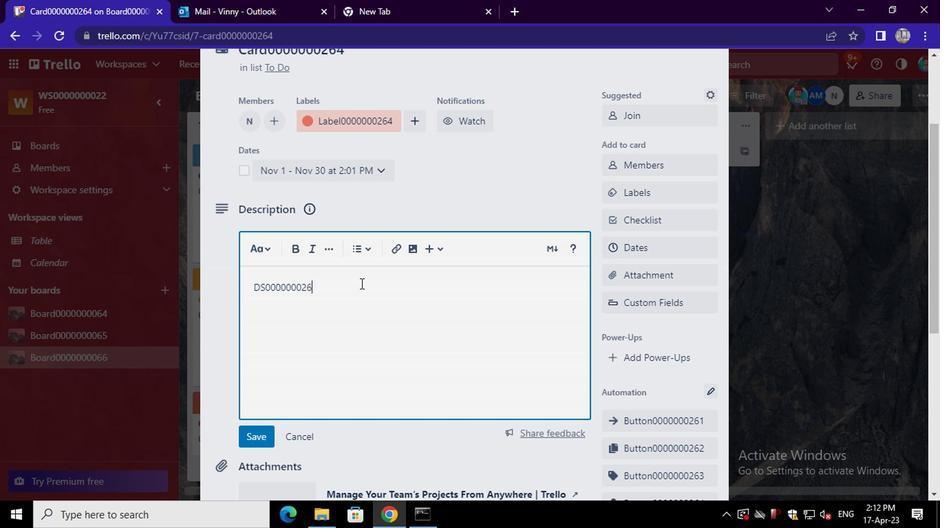 
Action: Mouse moved to (277, 402)
Screenshot: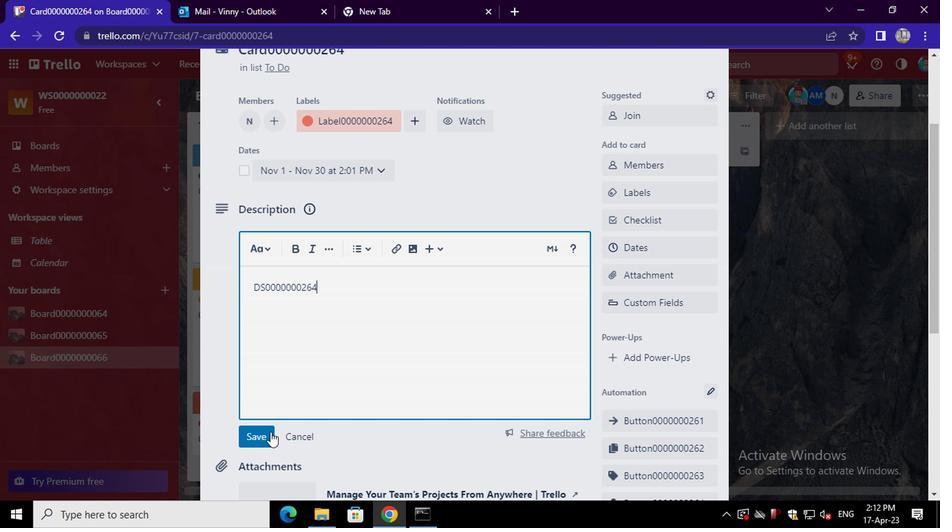 
Action: Mouse pressed left at (277, 402)
Screenshot: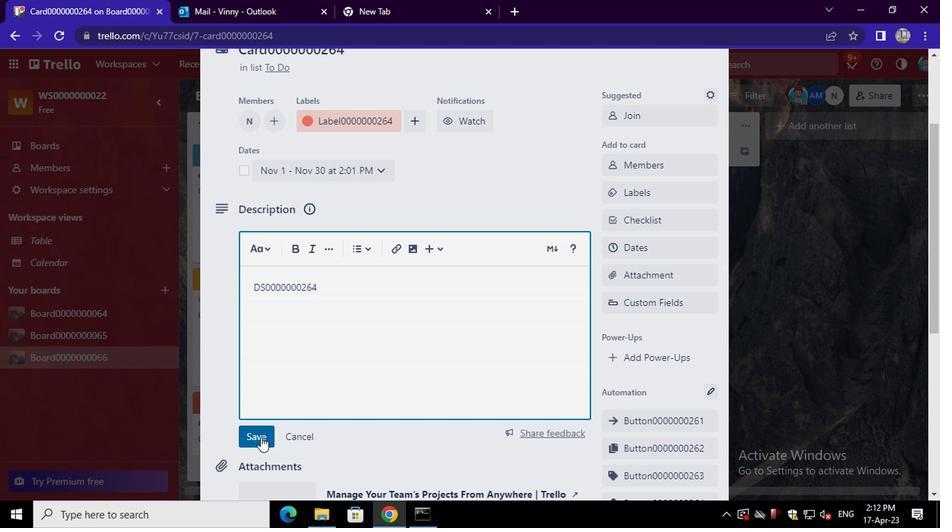 
Action: Mouse scrolled (277, 401) with delta (0, 0)
Screenshot: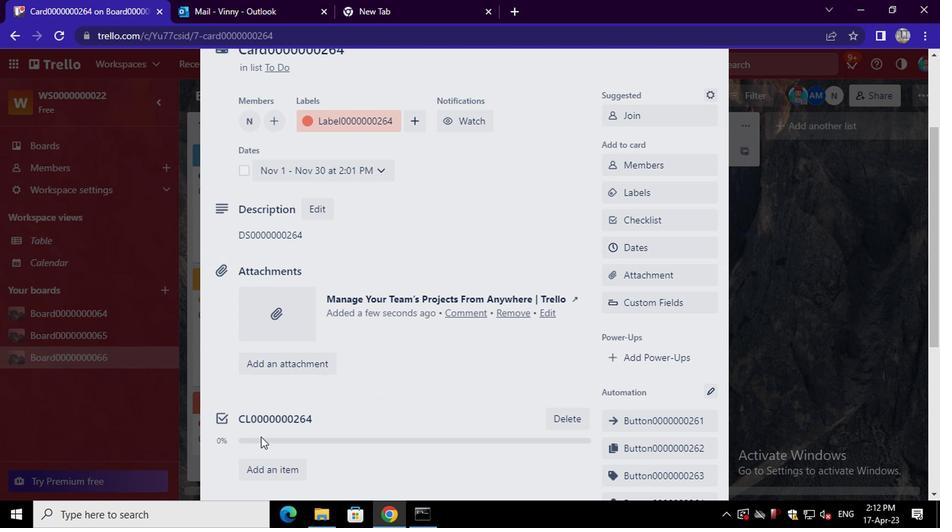 
Action: Mouse scrolled (277, 401) with delta (0, 0)
Screenshot: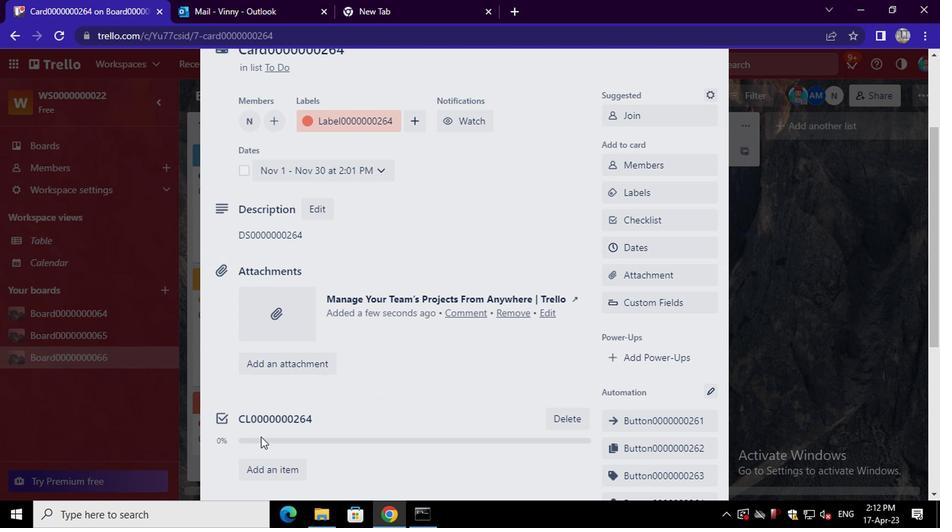 
Action: Mouse moved to (282, 388)
Screenshot: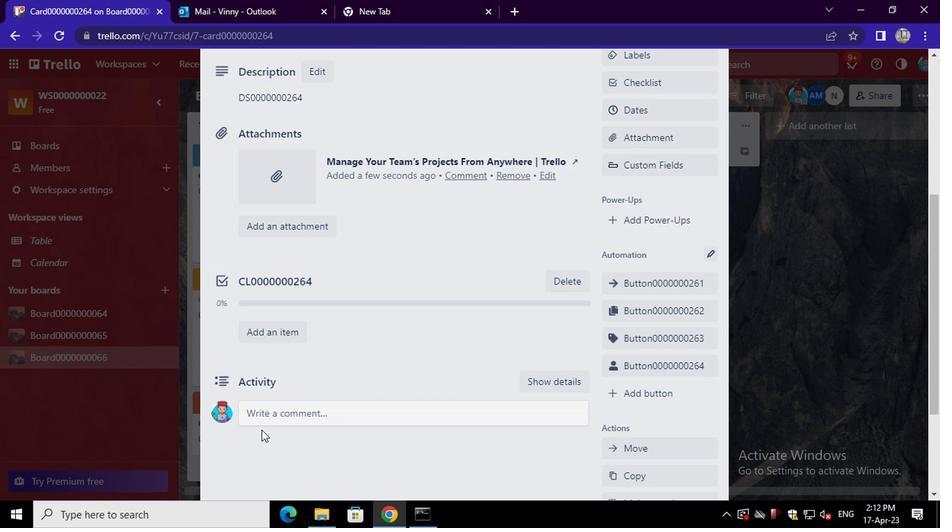 
Action: Mouse pressed left at (282, 388)
Screenshot: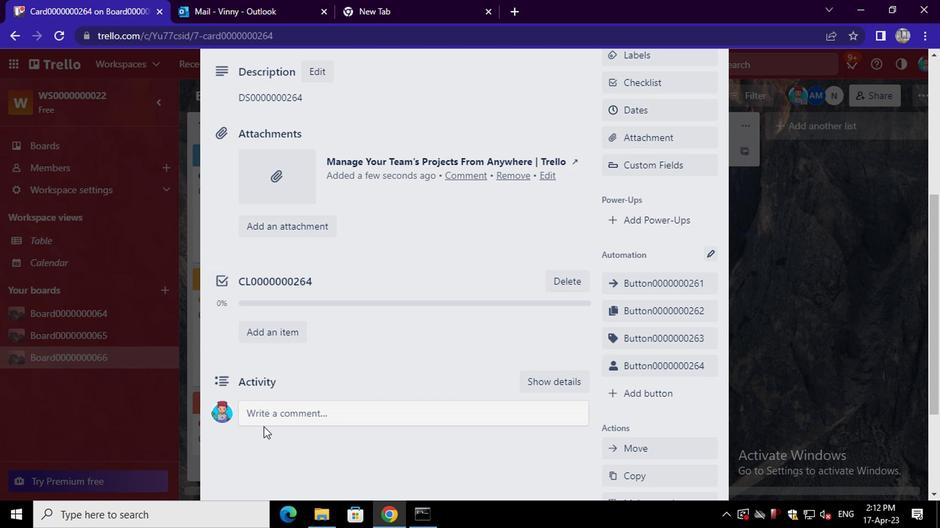 
Action: Mouse moved to (288, 388)
Screenshot: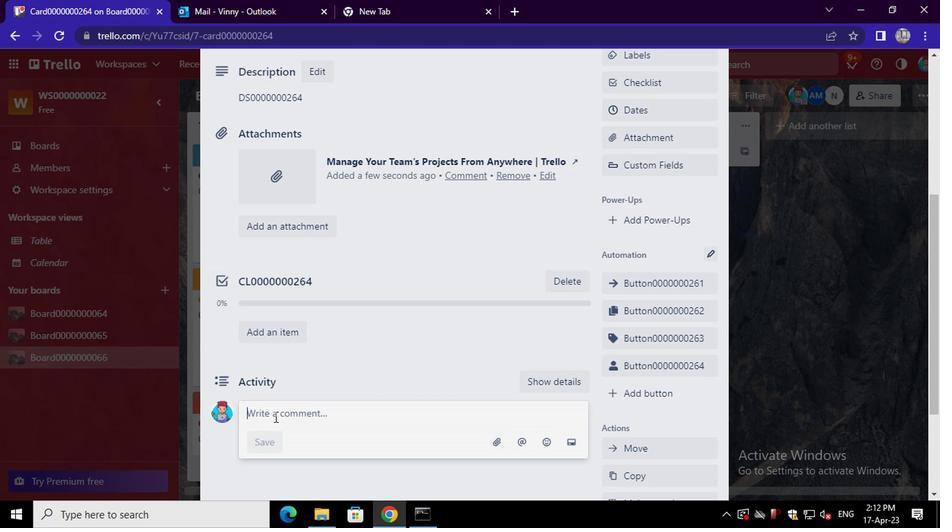 
Action: Mouse pressed left at (288, 388)
Screenshot: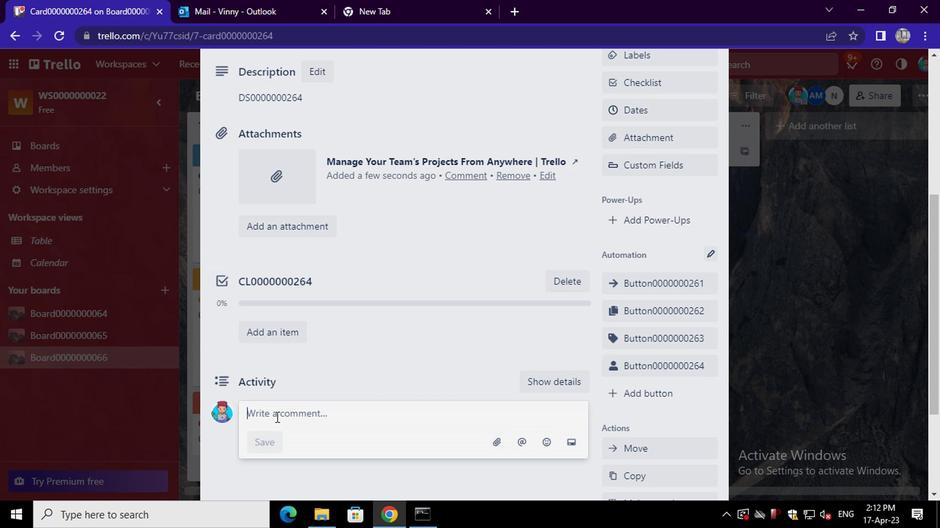 
Action: Mouse moved to (288, 388)
Screenshot: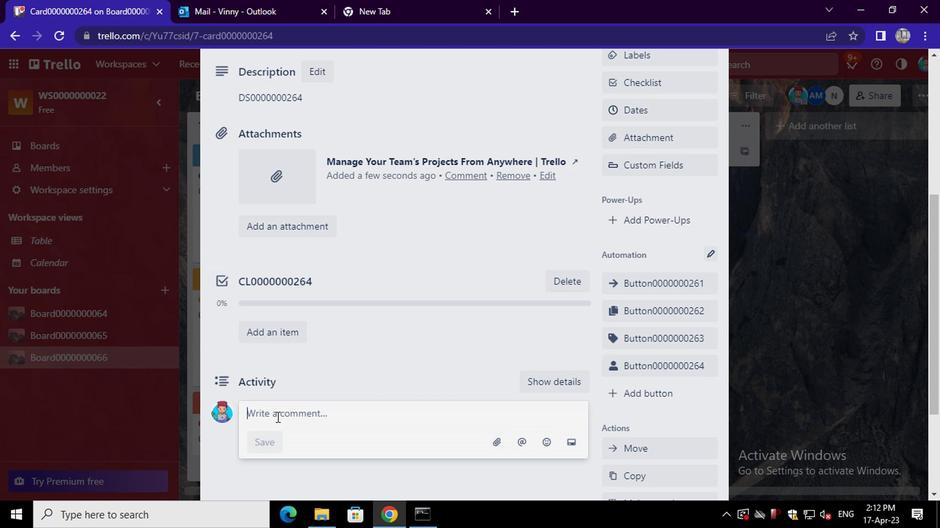 
Action: Key pressed <Key.shift>CM0000000264
Screenshot: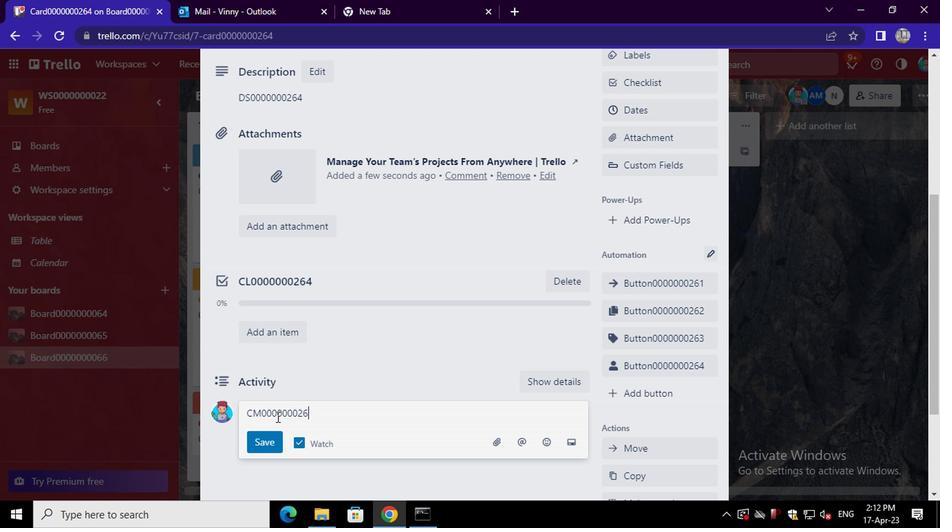 
Action: Mouse moved to (283, 402)
Screenshot: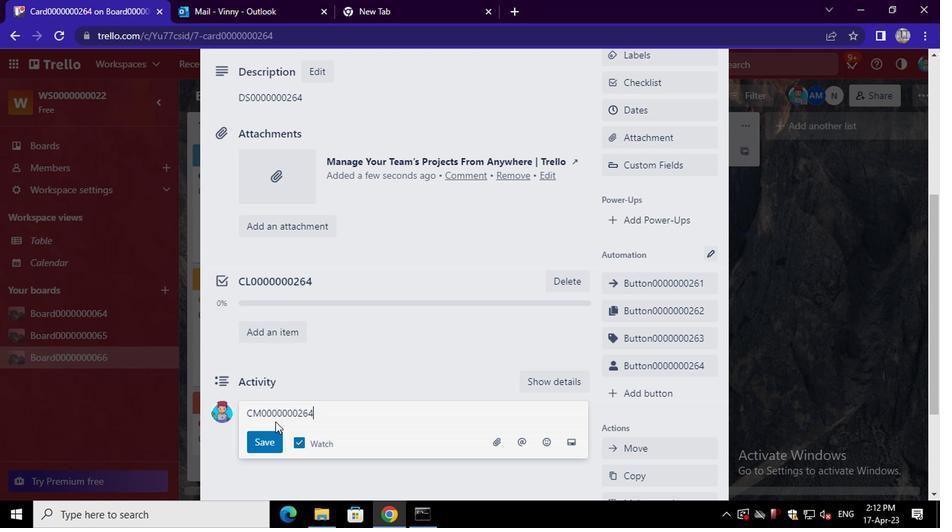 
Action: Mouse pressed left at (283, 402)
Screenshot: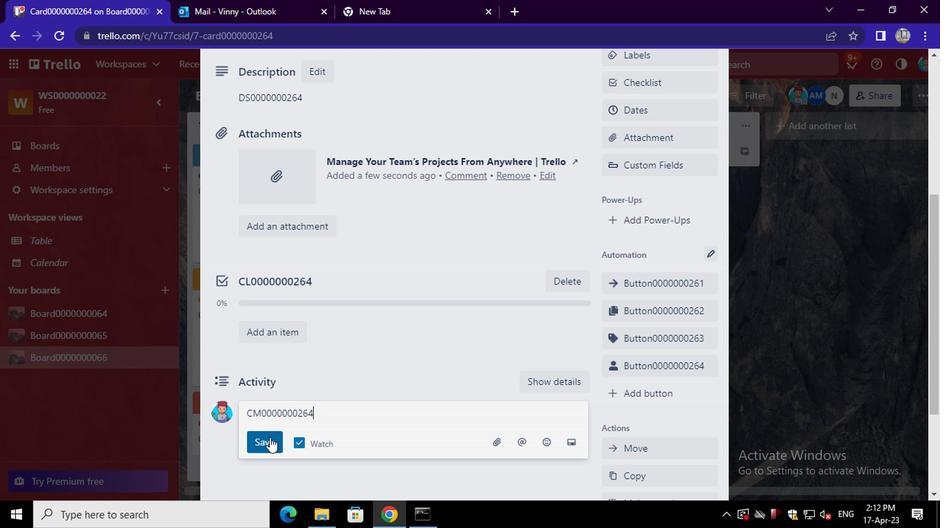
Action: Mouse moved to (283, 403)
Screenshot: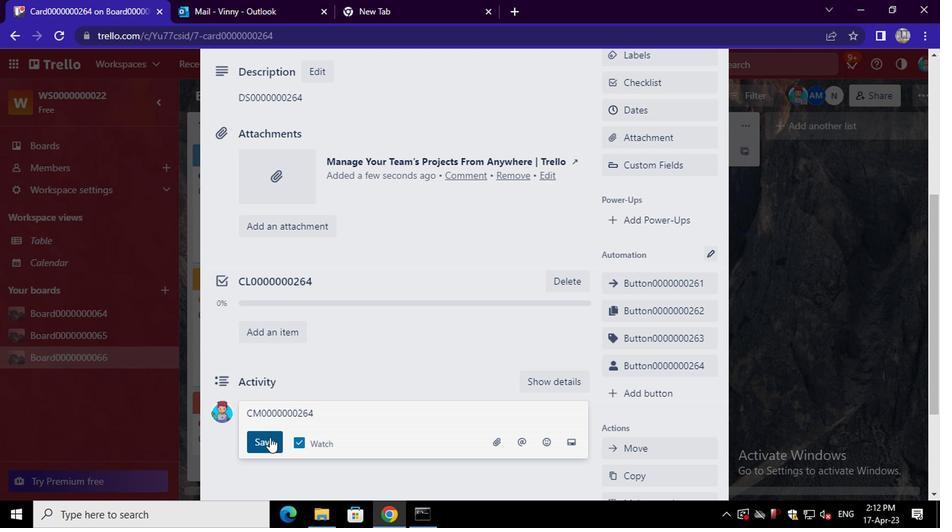 
